 Task: nan
Action: Mouse moved to (386, 111)
Screenshot: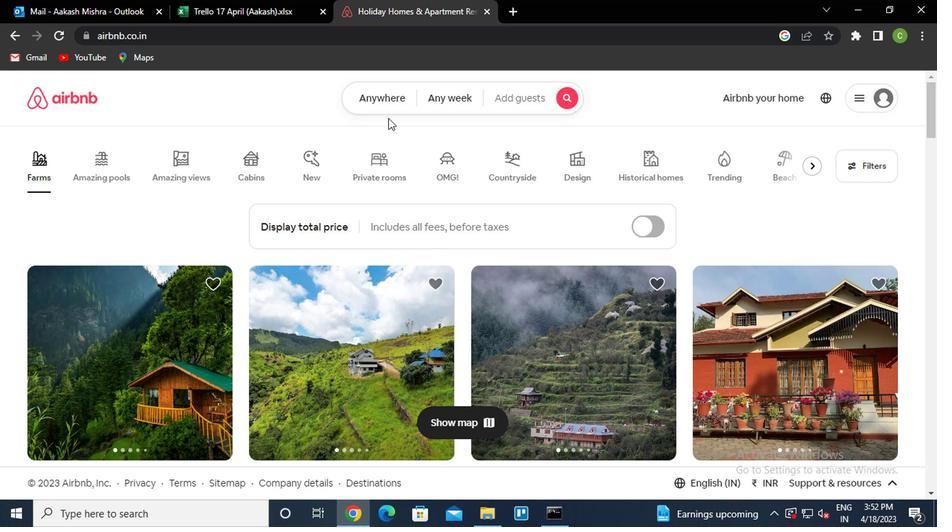 
Action: Mouse pressed left at (386, 111)
Screenshot: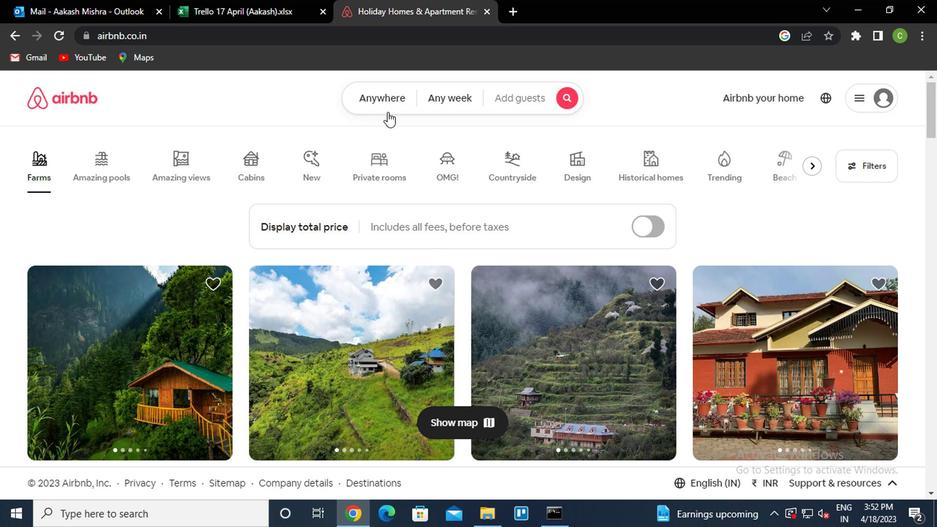 
Action: Mouse moved to (269, 160)
Screenshot: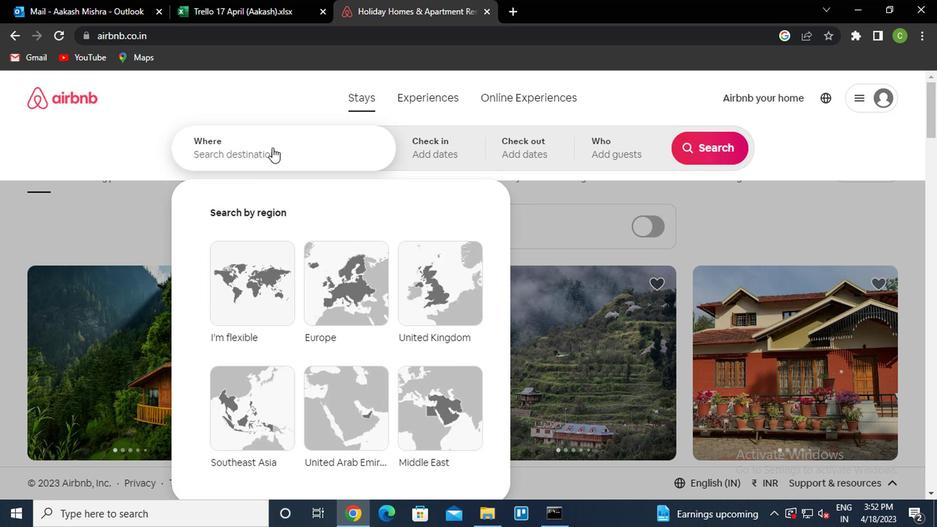 
Action: Mouse pressed left at (269, 160)
Screenshot: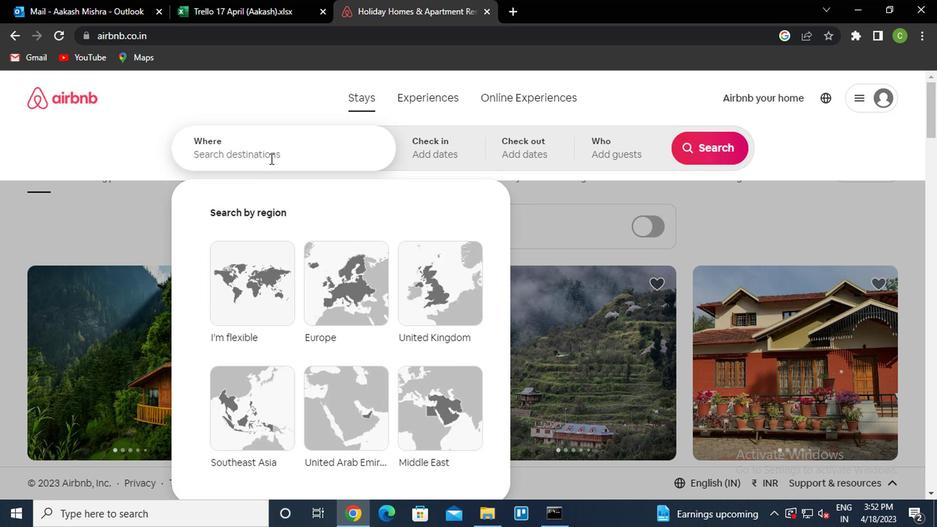 
Action: Mouse moved to (269, 160)
Screenshot: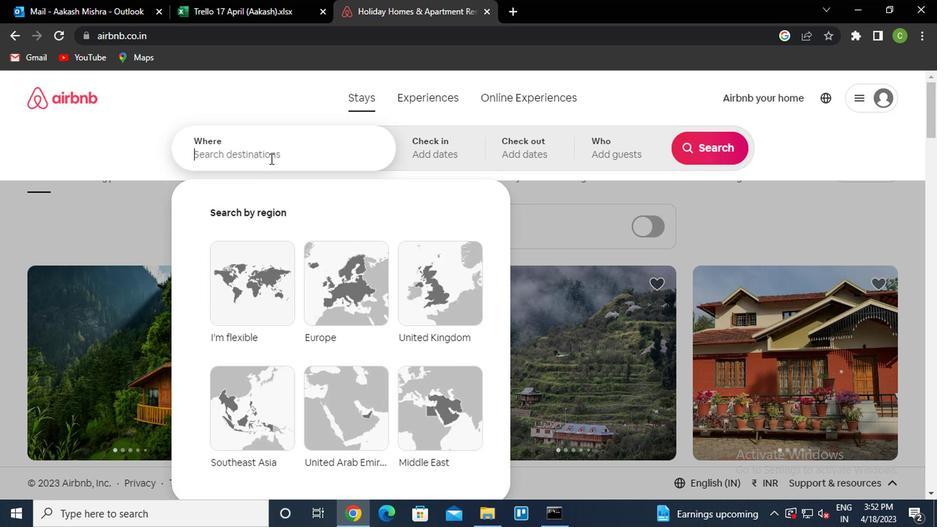 
Action: Key pressed c<Key.caps_lock>oelho<Key.space>neo<Key.backspace>to<Key.down><Key.enter>
Screenshot: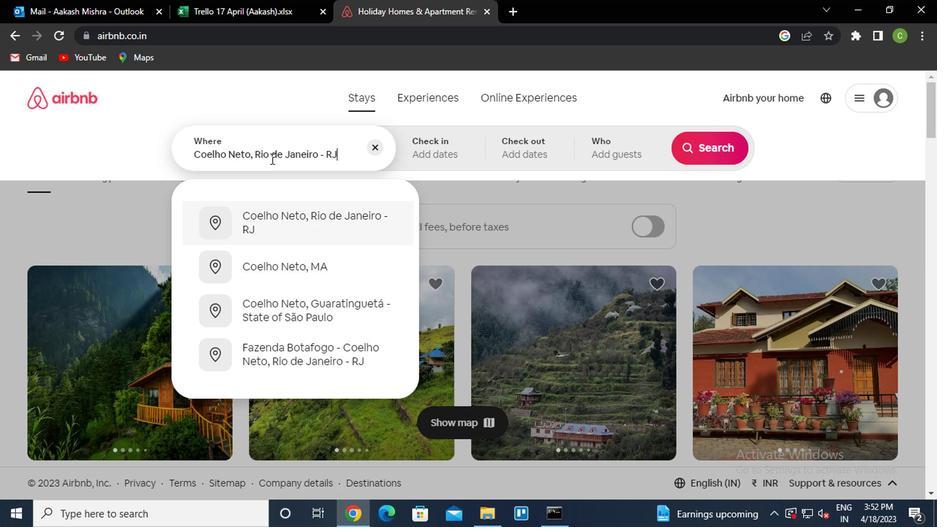 
Action: Mouse moved to (703, 265)
Screenshot: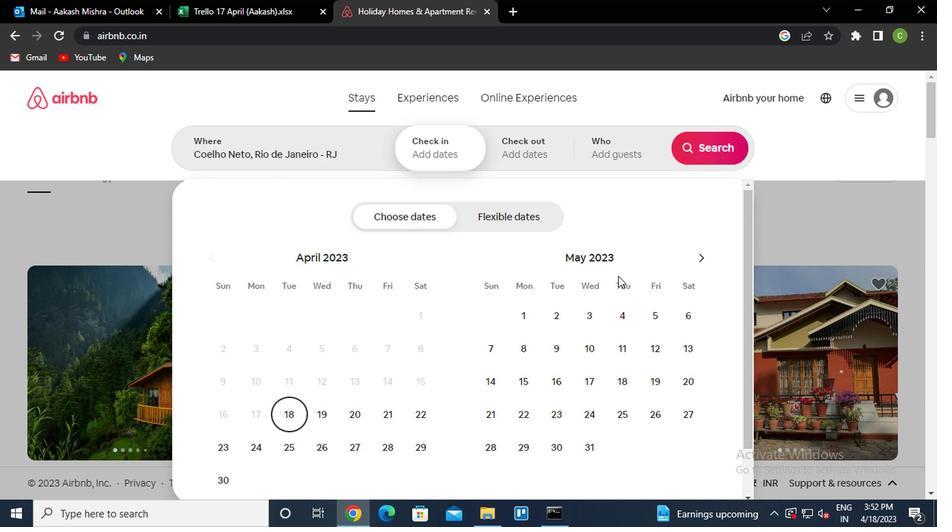 
Action: Mouse pressed left at (703, 265)
Screenshot: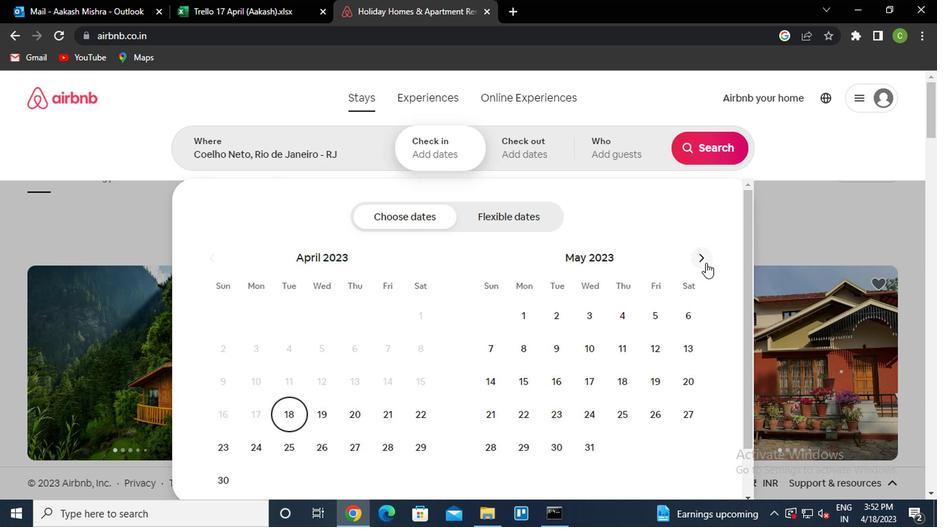 
Action: Mouse pressed left at (703, 265)
Screenshot: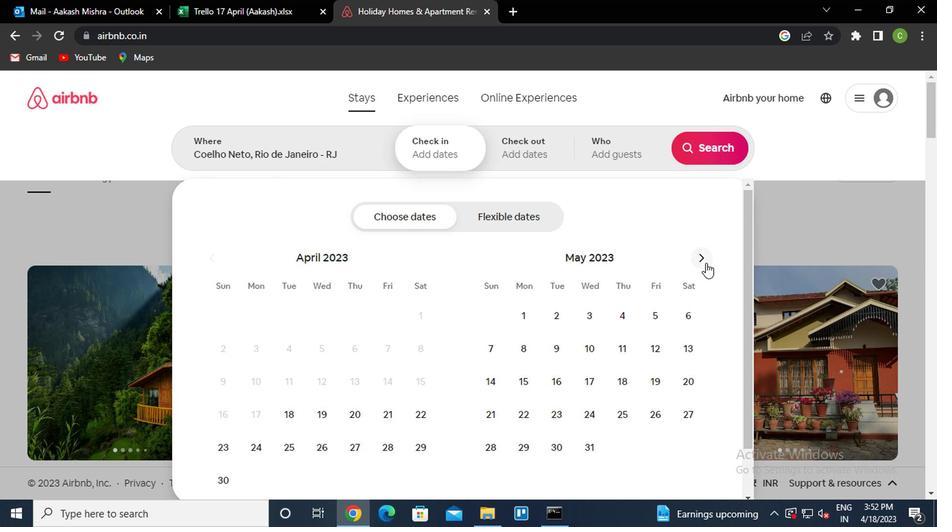 
Action: Mouse pressed left at (703, 265)
Screenshot: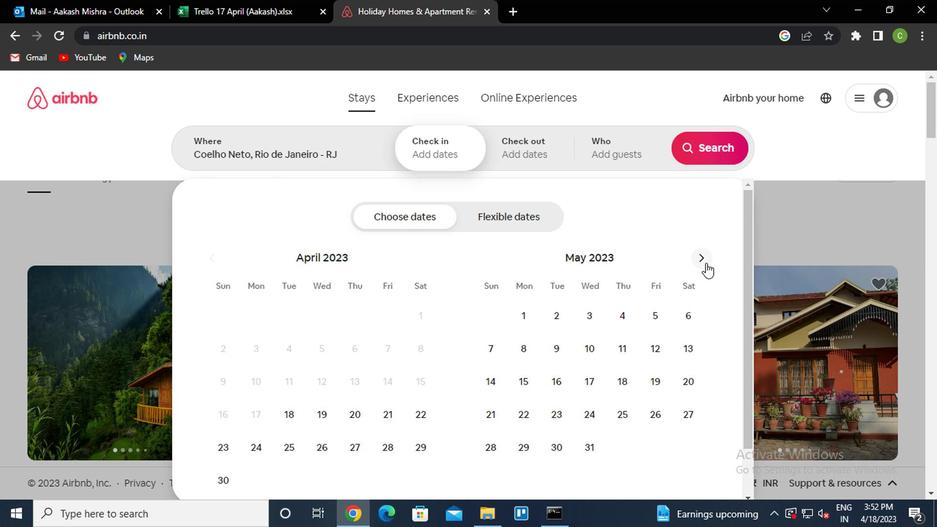 
Action: Mouse pressed left at (703, 265)
Screenshot: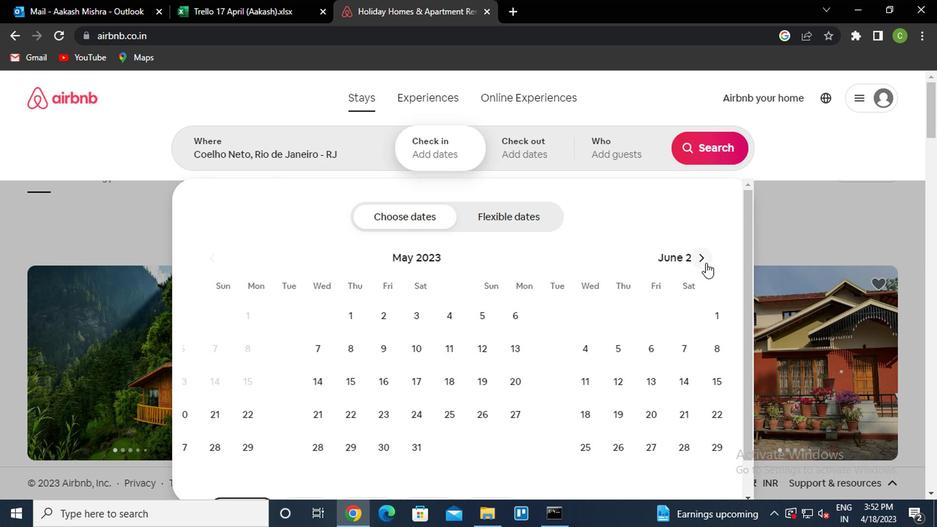 
Action: Mouse pressed left at (703, 265)
Screenshot: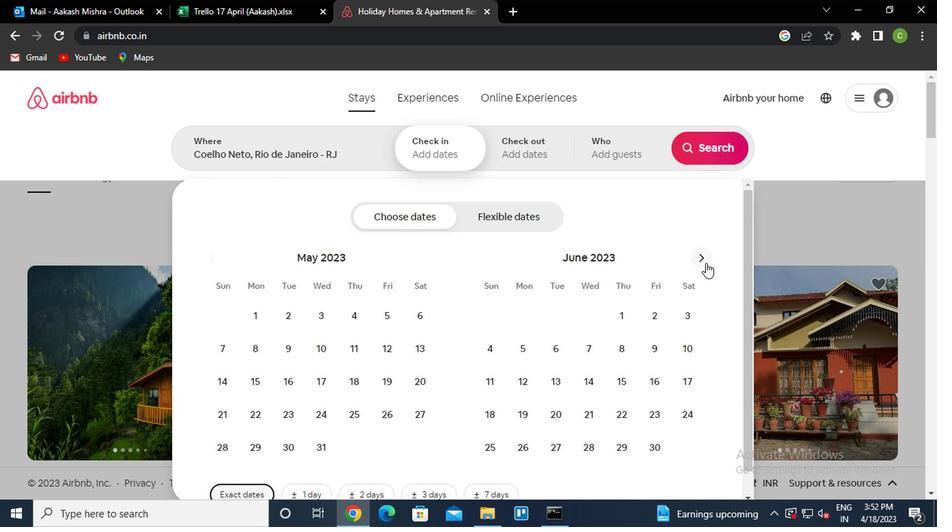 
Action: Mouse pressed left at (703, 265)
Screenshot: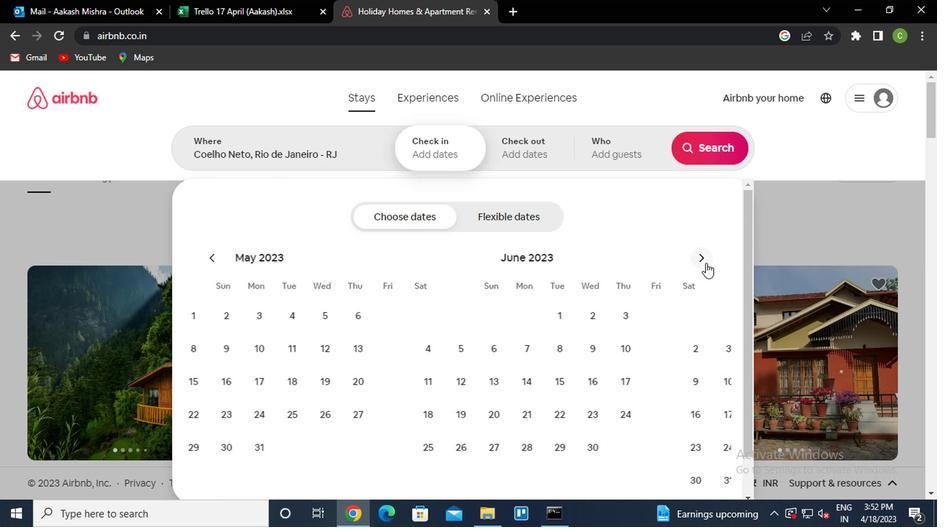 
Action: Mouse pressed left at (703, 265)
Screenshot: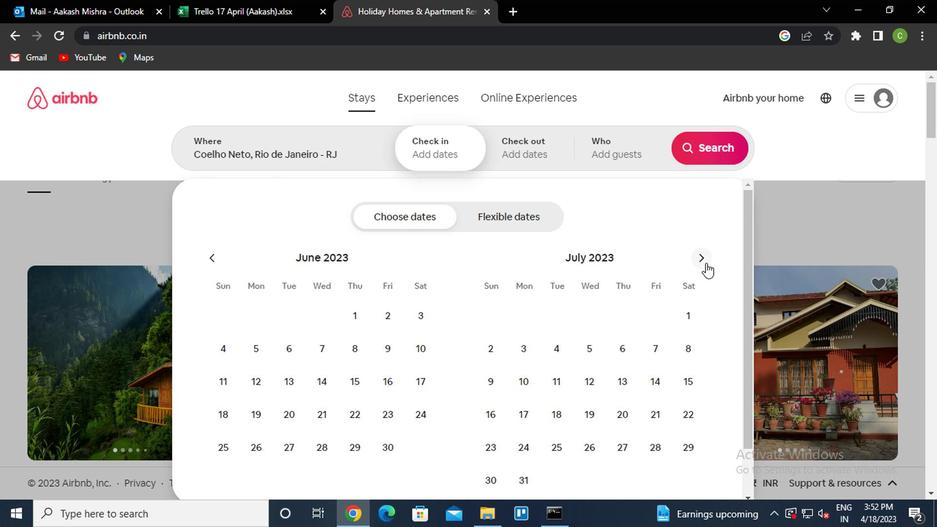 
Action: Mouse pressed left at (703, 265)
Screenshot: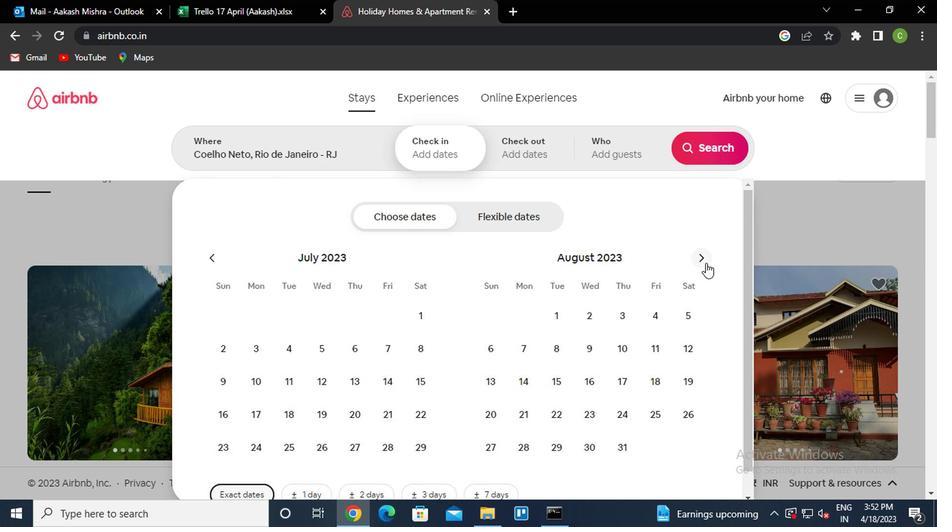 
Action: Mouse moved to (592, 352)
Screenshot: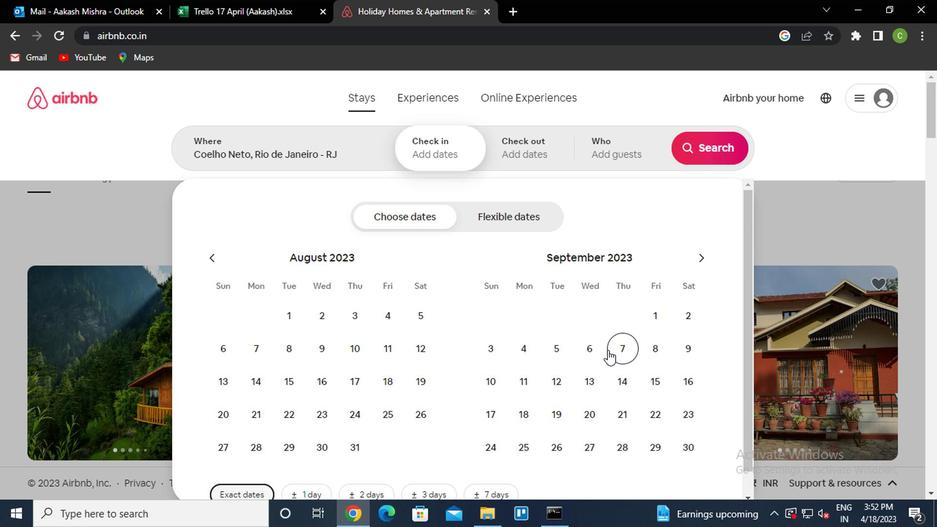 
Action: Mouse pressed left at (592, 352)
Screenshot: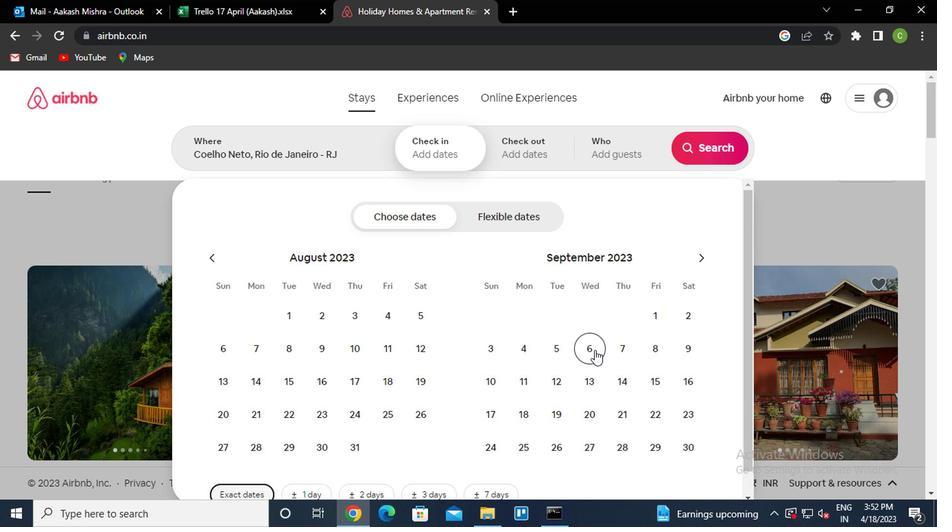 
Action: Mouse moved to (492, 383)
Screenshot: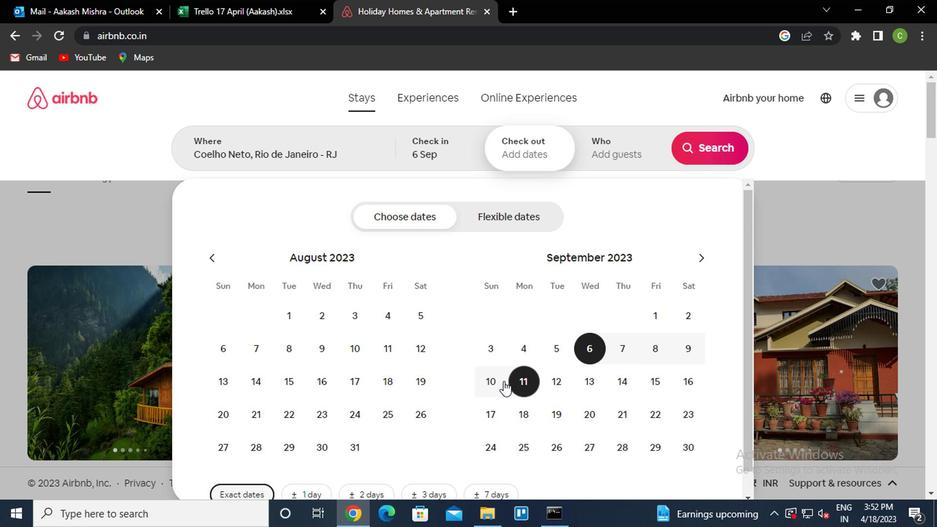 
Action: Mouse pressed left at (492, 383)
Screenshot: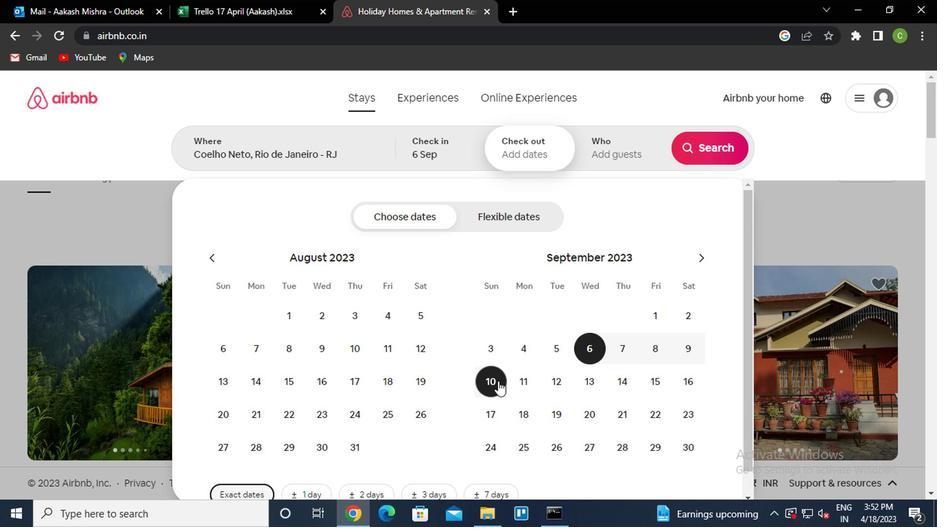 
Action: Mouse moved to (634, 159)
Screenshot: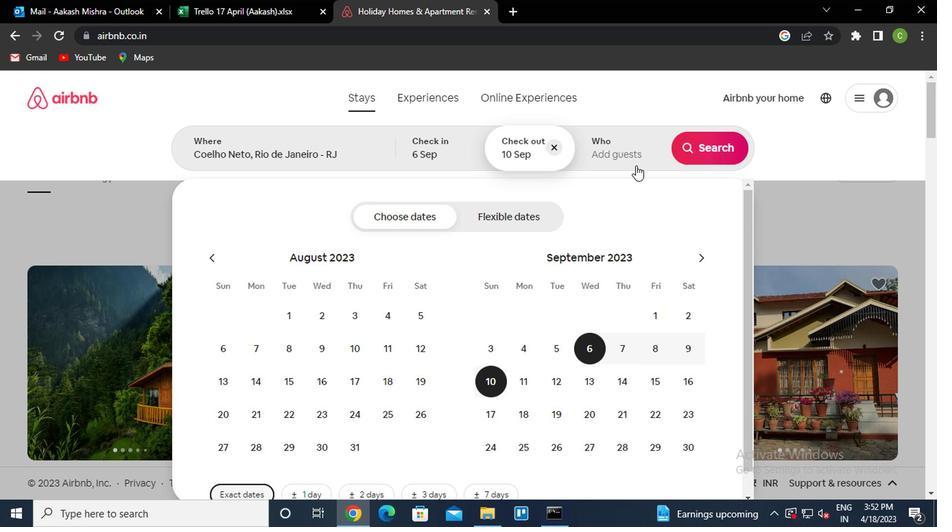 
Action: Mouse pressed left at (634, 159)
Screenshot: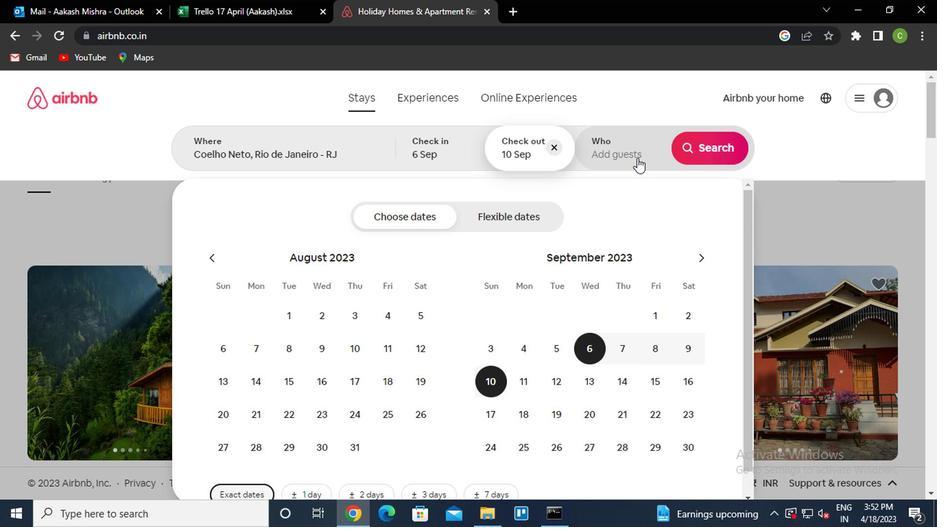 
Action: Mouse moved to (717, 227)
Screenshot: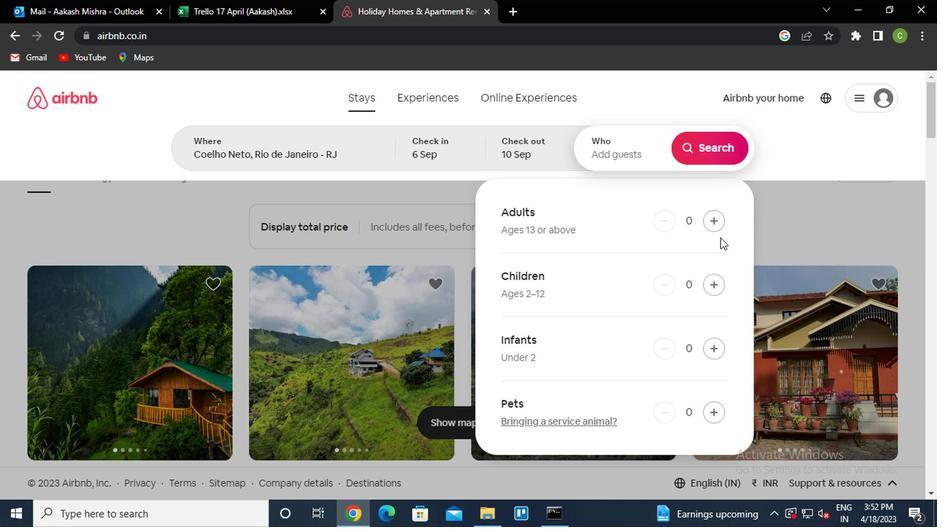 
Action: Mouse pressed left at (717, 227)
Screenshot: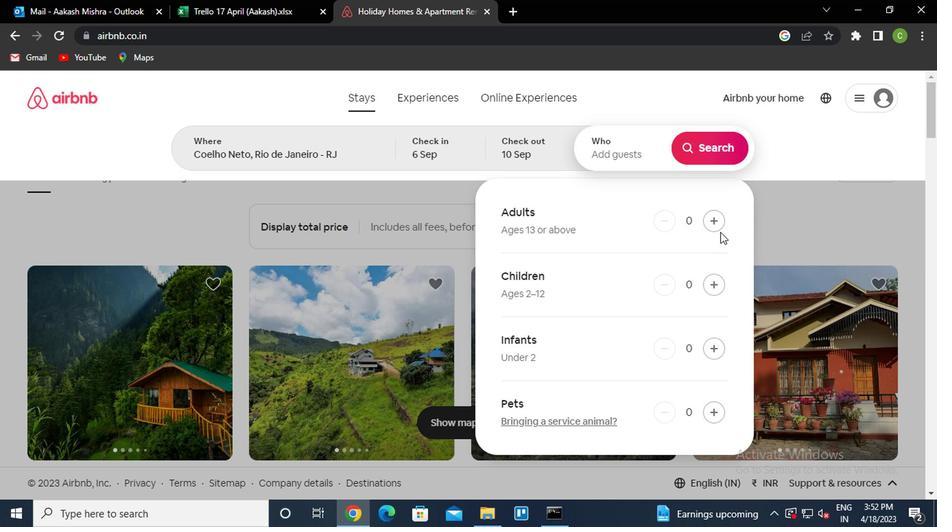 
Action: Mouse moved to (783, 231)
Screenshot: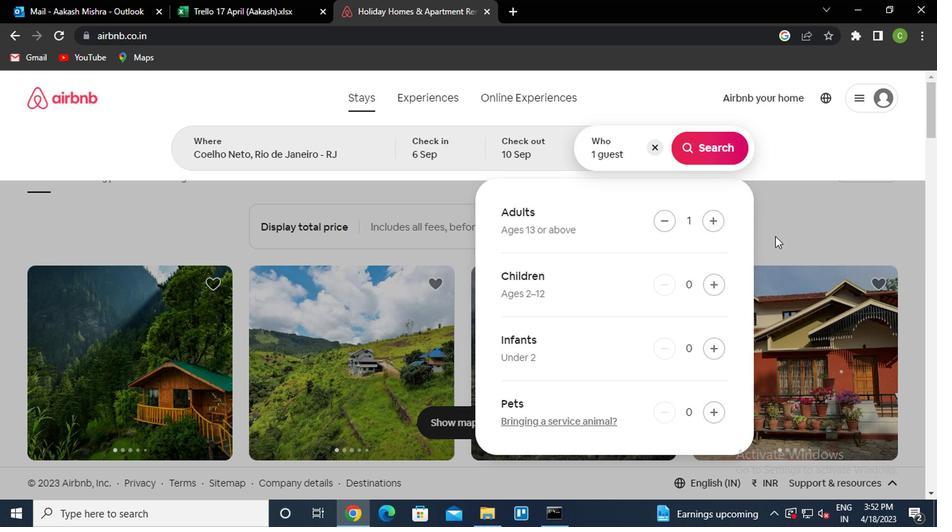 
Action: Mouse pressed left at (783, 231)
Screenshot: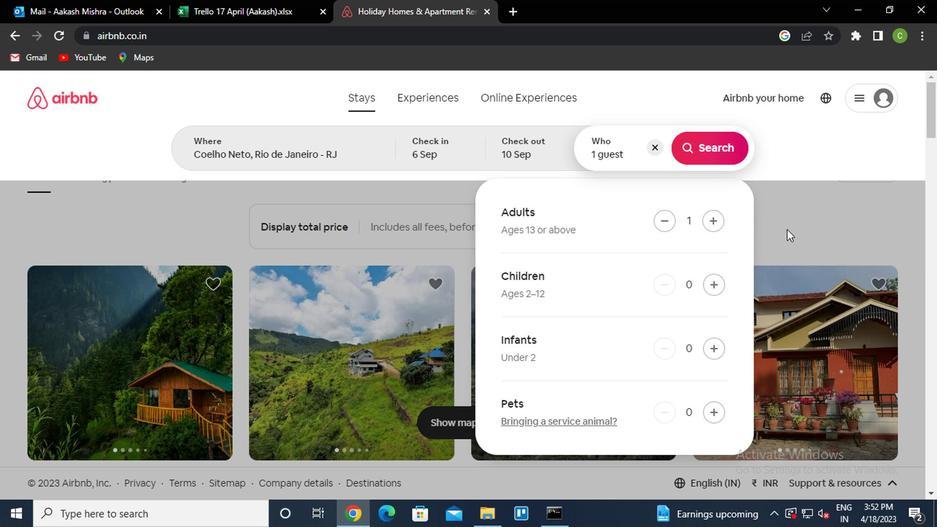 
Action: Mouse moved to (861, 163)
Screenshot: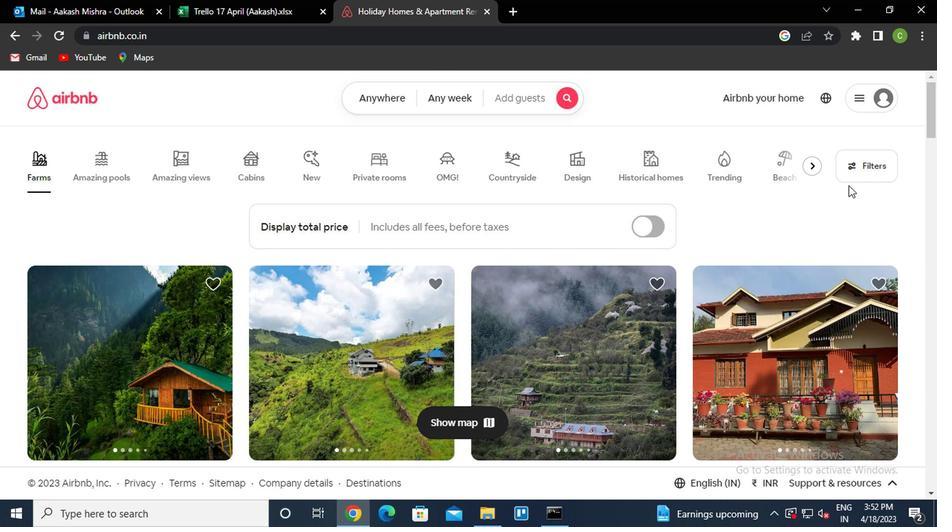 
Action: Mouse pressed left at (861, 163)
Screenshot: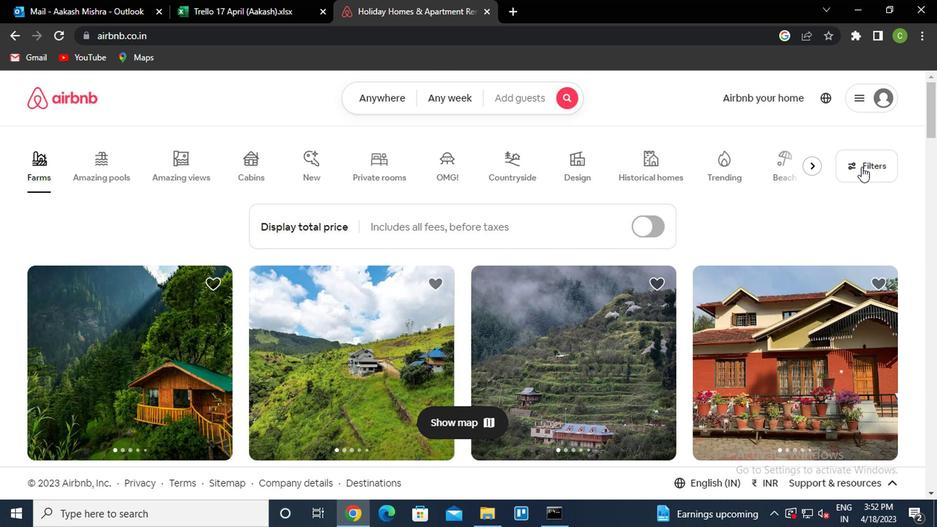 
Action: Mouse moved to (315, 319)
Screenshot: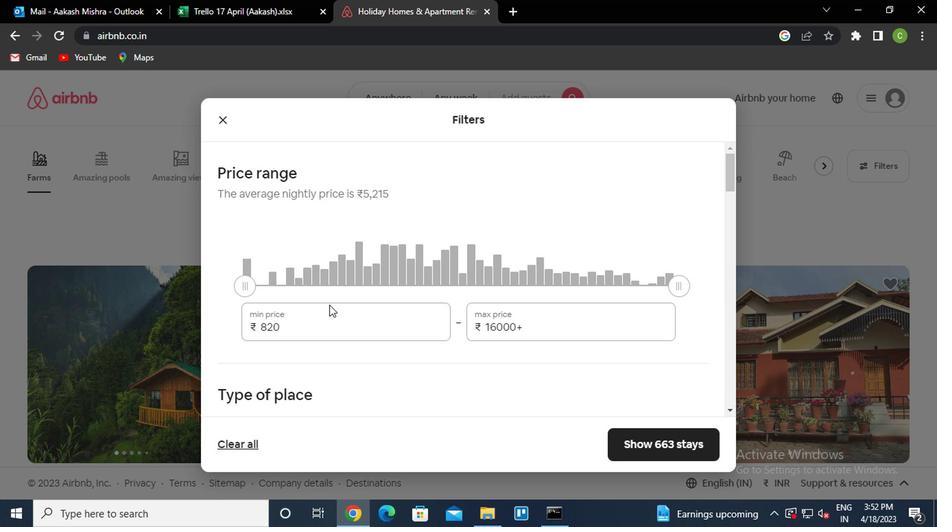 
Action: Mouse pressed left at (315, 319)
Screenshot: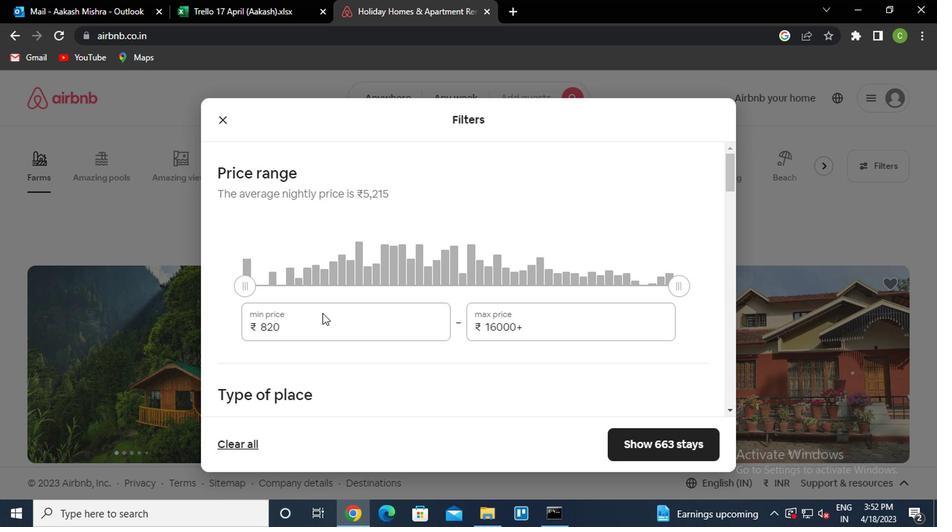 
Action: Mouse moved to (315, 319)
Screenshot: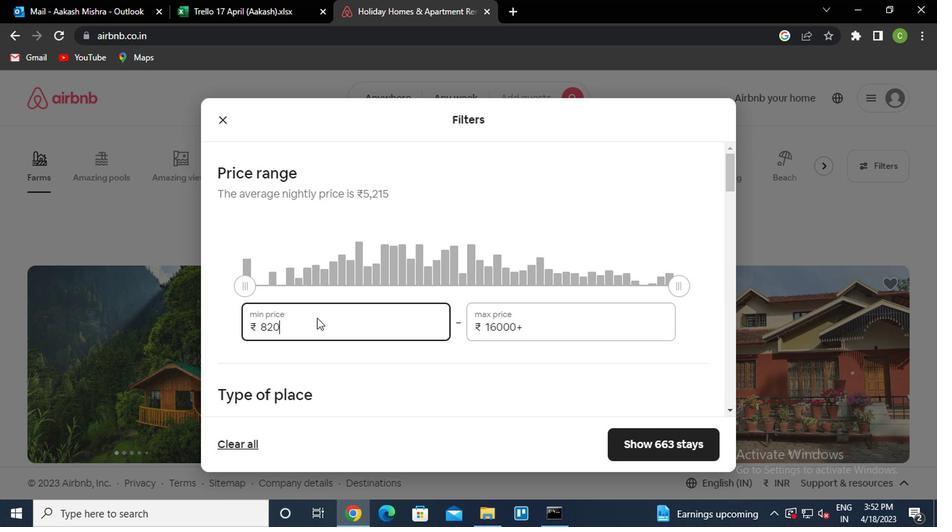 
Action: Key pressed <Key.backspace><Key.backspace><Key.backspace>9000<Key.tab>17000
Screenshot: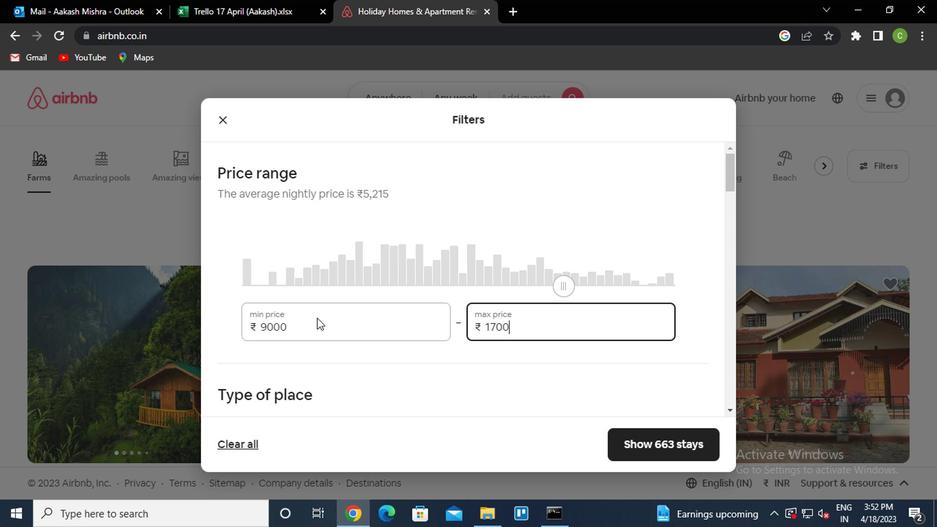 
Action: Mouse moved to (350, 354)
Screenshot: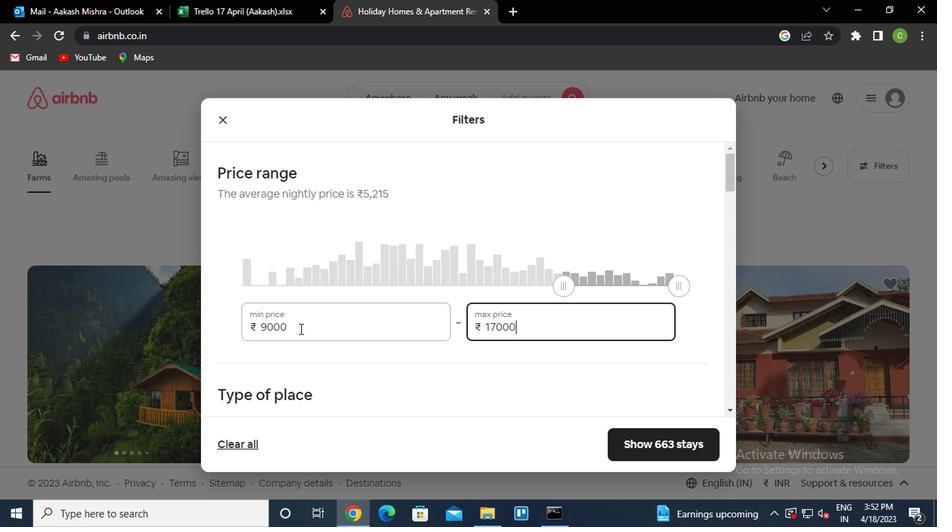 
Action: Mouse scrolled (350, 353) with delta (0, 0)
Screenshot: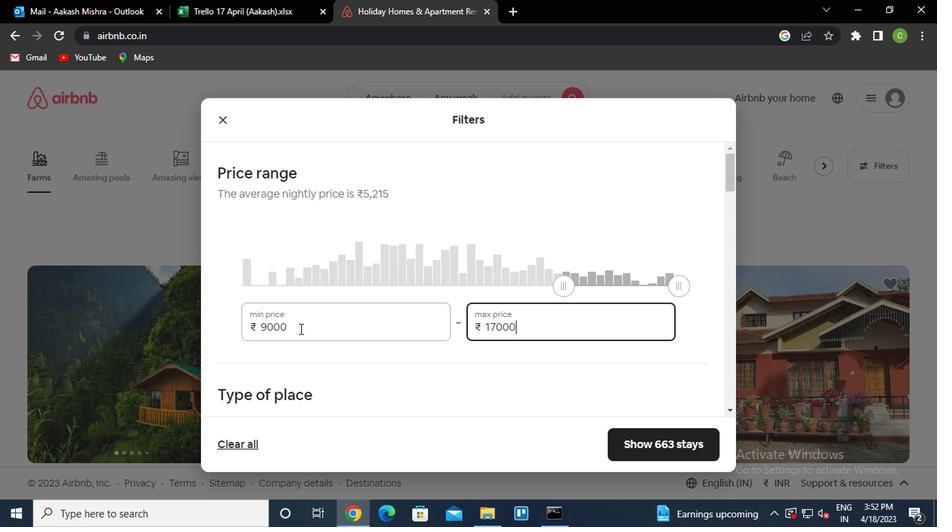 
Action: Mouse moved to (350, 354)
Screenshot: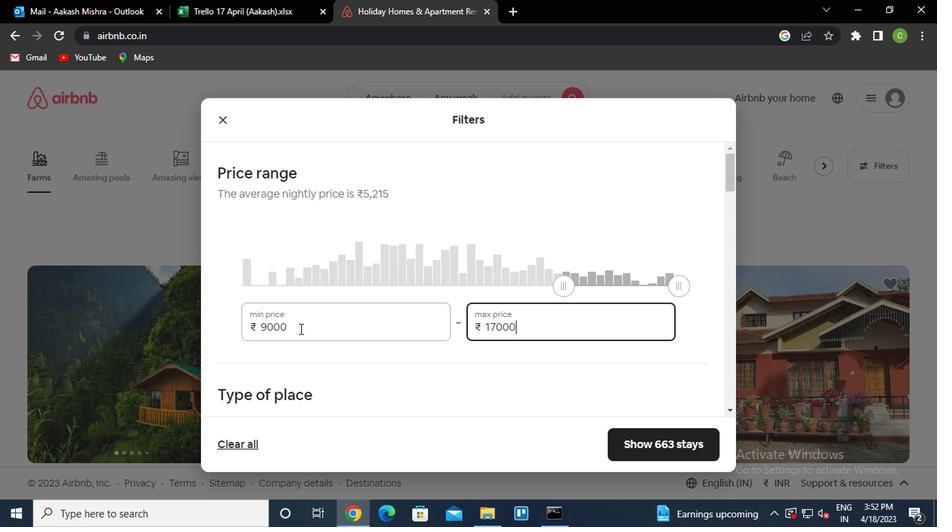 
Action: Mouse scrolled (350, 354) with delta (0, 0)
Screenshot: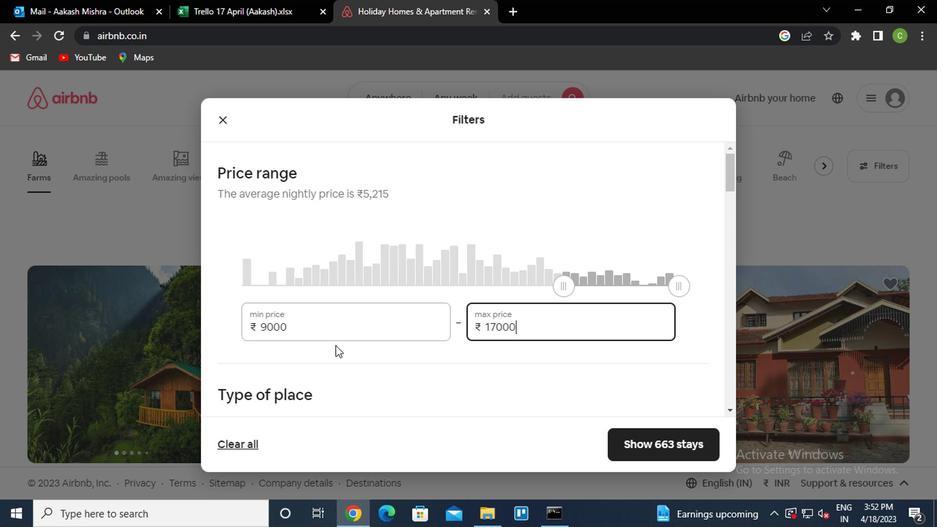 
Action: Mouse moved to (464, 305)
Screenshot: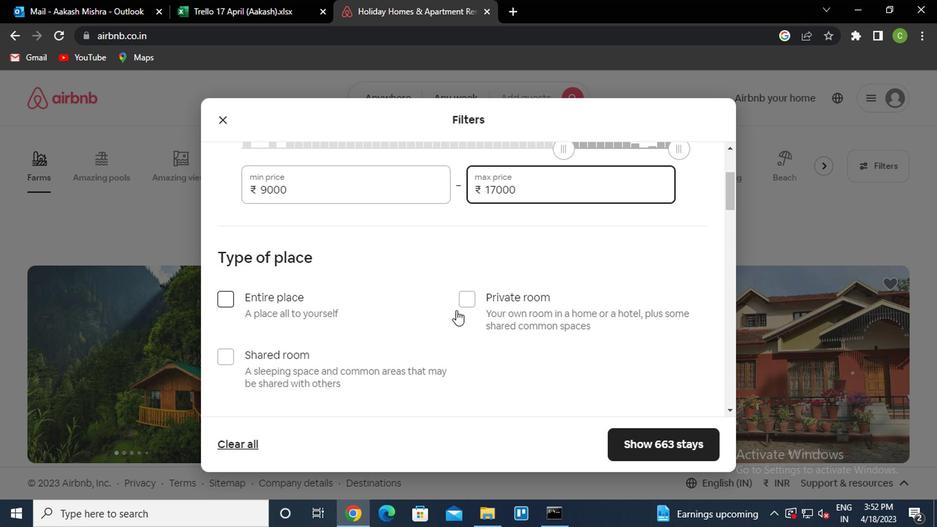 
Action: Mouse pressed left at (464, 305)
Screenshot: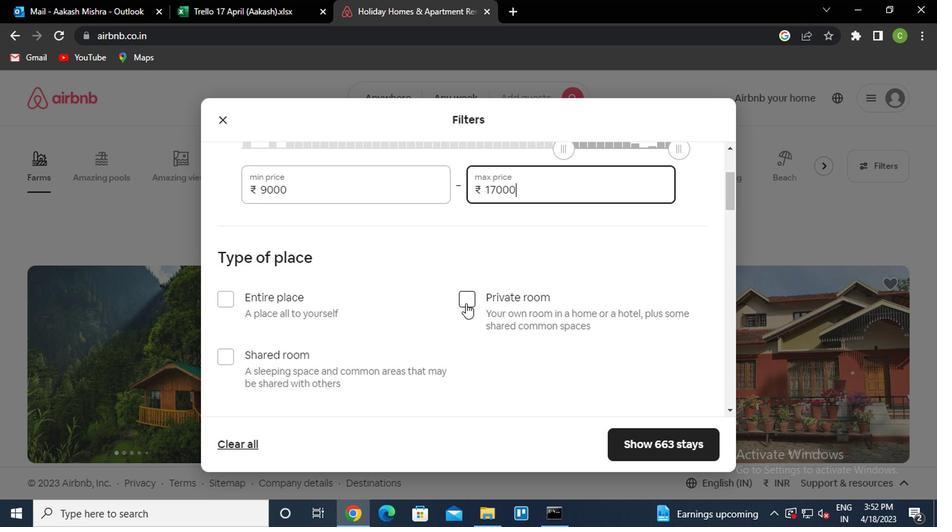 
Action: Mouse moved to (532, 345)
Screenshot: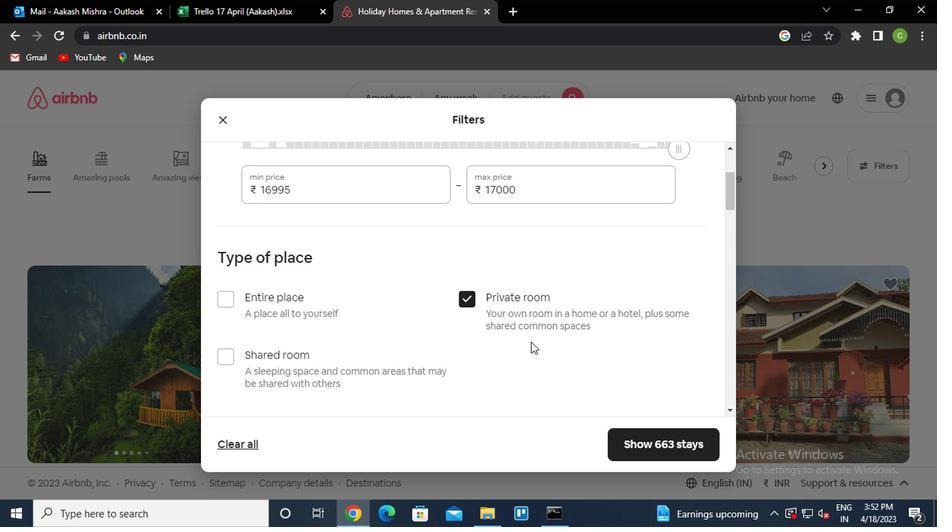 
Action: Mouse scrolled (532, 344) with delta (0, 0)
Screenshot: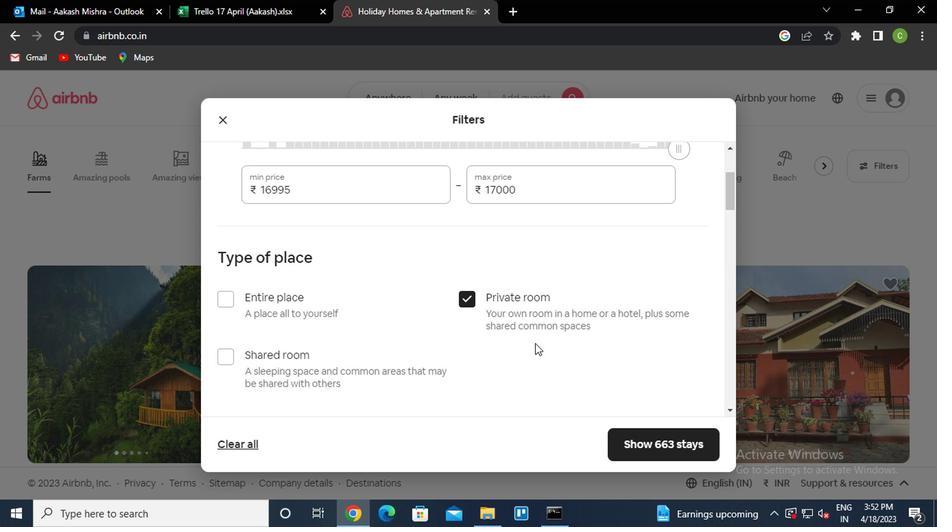 
Action: Mouse moved to (534, 351)
Screenshot: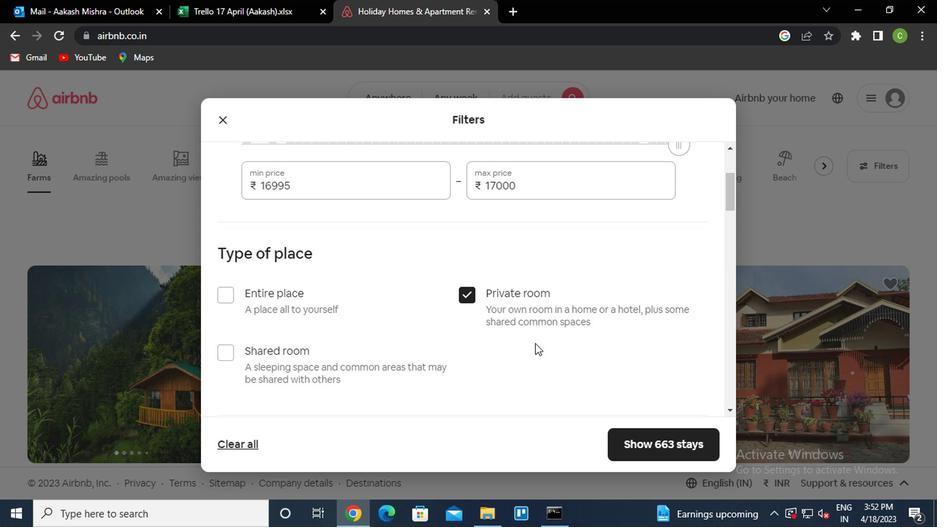 
Action: Mouse scrolled (534, 351) with delta (0, 0)
Screenshot: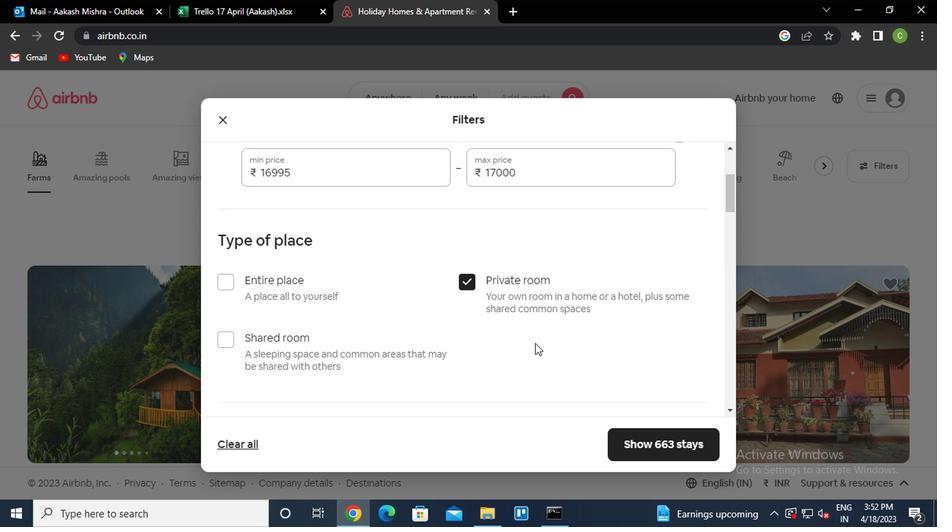
Action: Mouse moved to (534, 351)
Screenshot: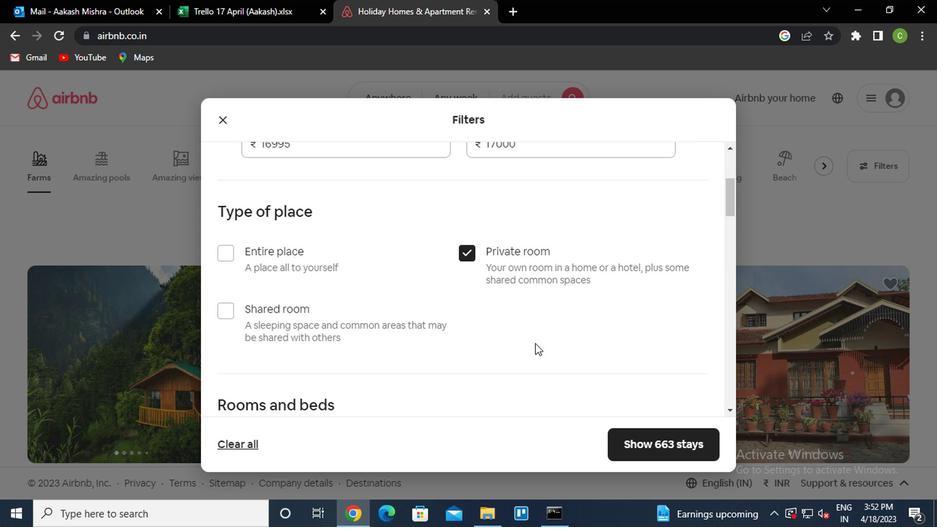 
Action: Mouse scrolled (534, 351) with delta (0, 0)
Screenshot: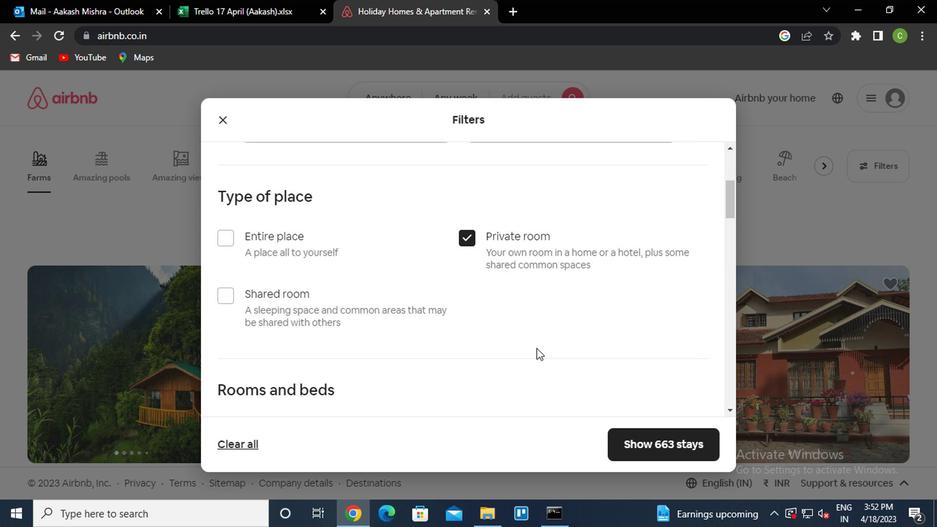 
Action: Mouse scrolled (534, 351) with delta (0, 0)
Screenshot: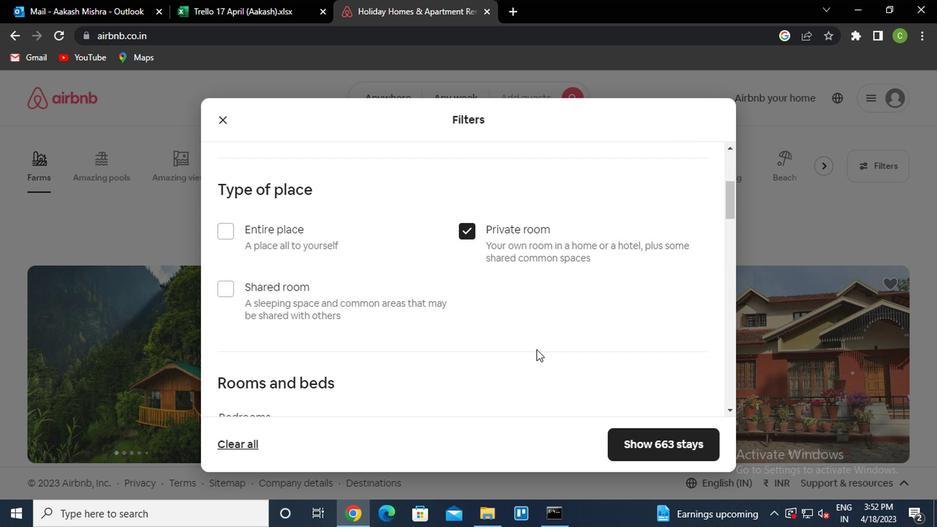 
Action: Mouse scrolled (534, 351) with delta (0, 0)
Screenshot: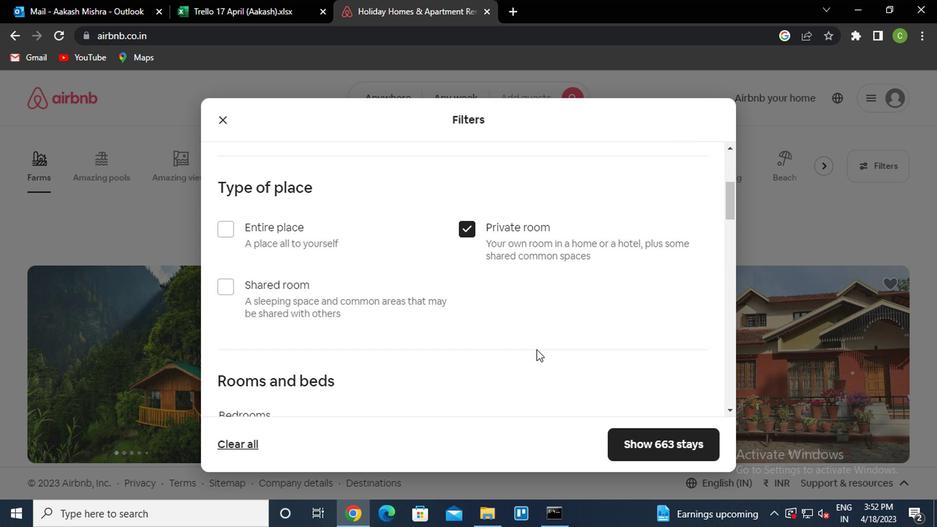
Action: Mouse moved to (307, 186)
Screenshot: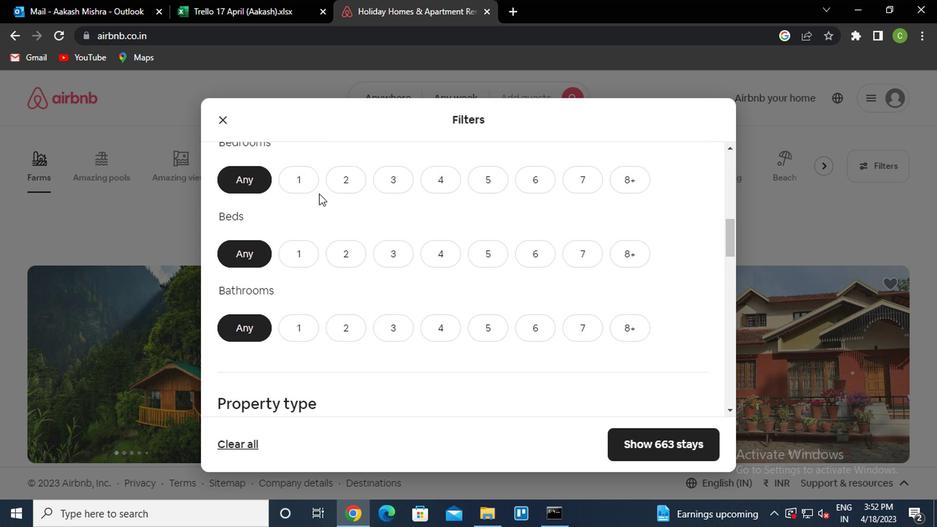 
Action: Mouse pressed left at (307, 186)
Screenshot: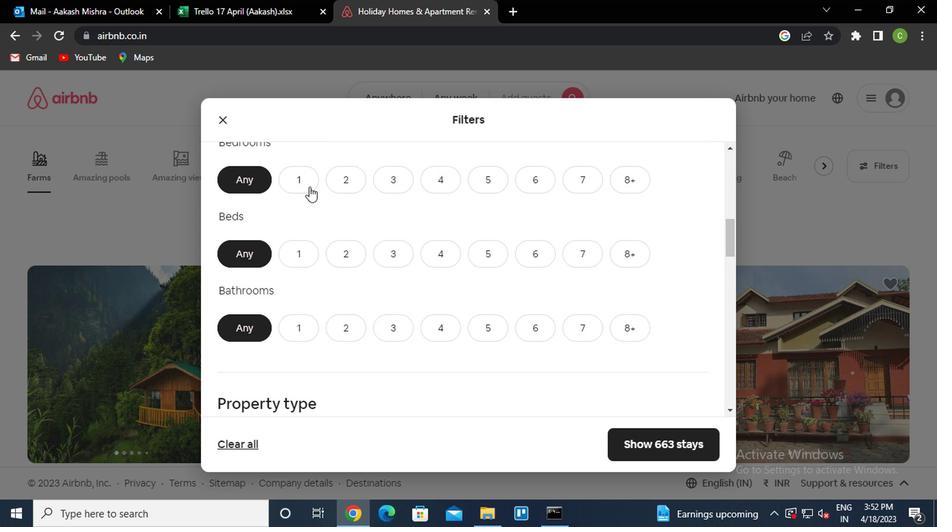 
Action: Mouse moved to (290, 249)
Screenshot: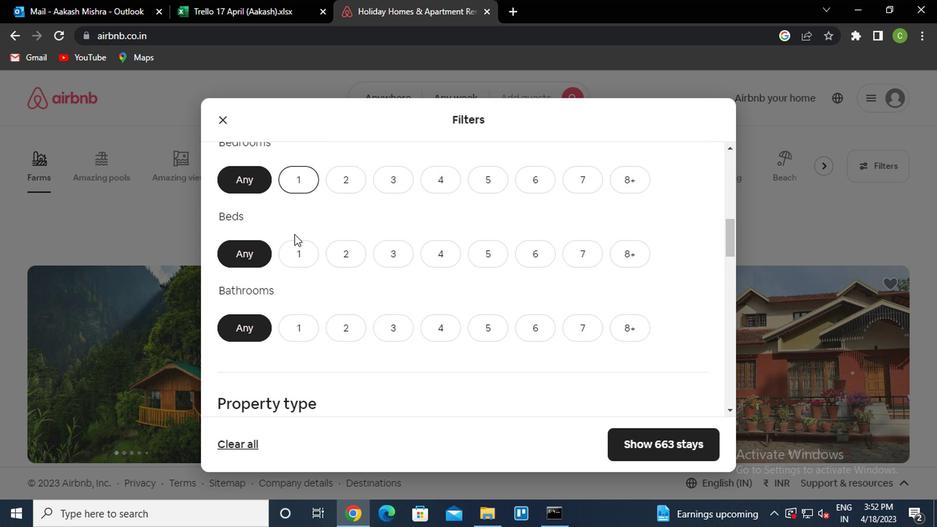 
Action: Mouse pressed left at (290, 249)
Screenshot: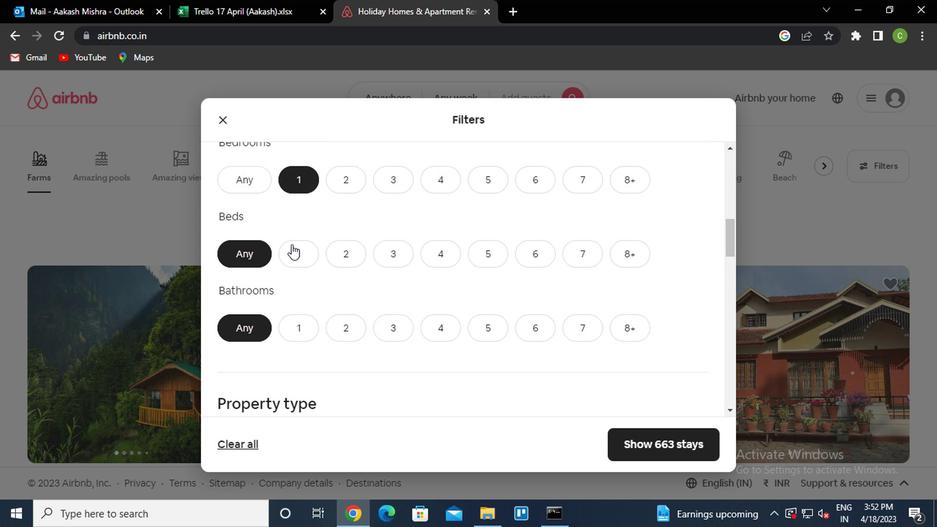 
Action: Mouse moved to (302, 329)
Screenshot: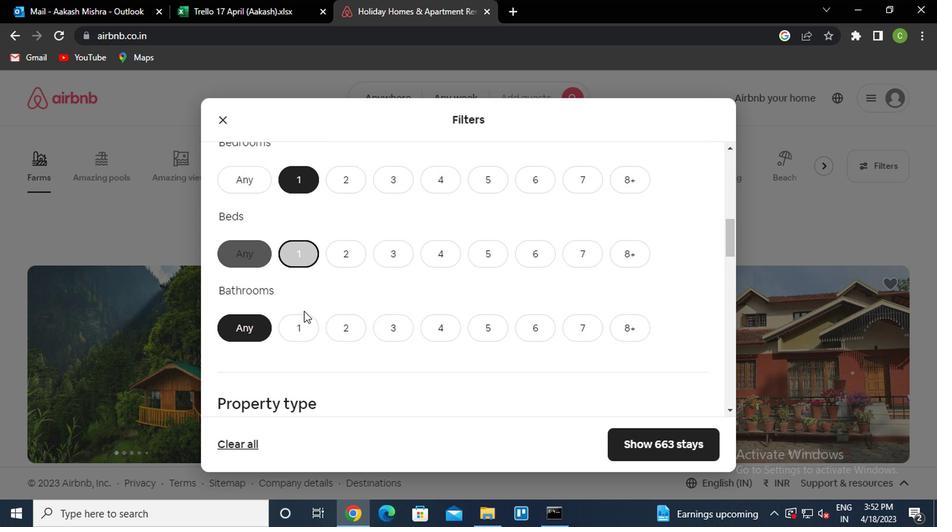 
Action: Mouse pressed left at (302, 329)
Screenshot: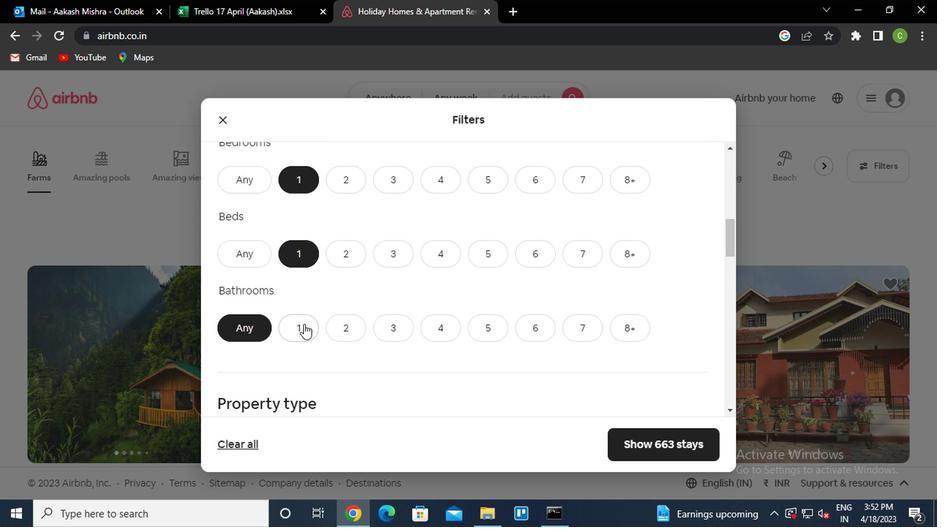 
Action: Mouse moved to (406, 354)
Screenshot: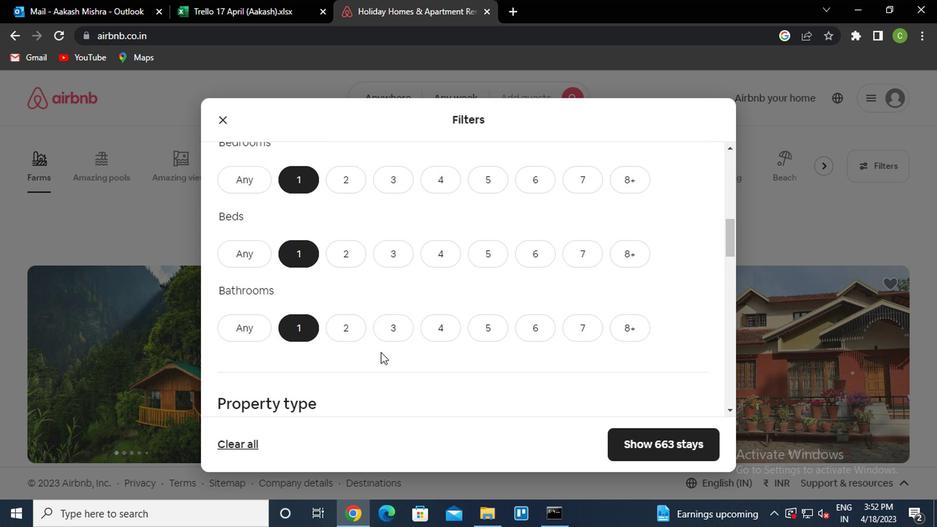 
Action: Mouse scrolled (406, 354) with delta (0, 0)
Screenshot: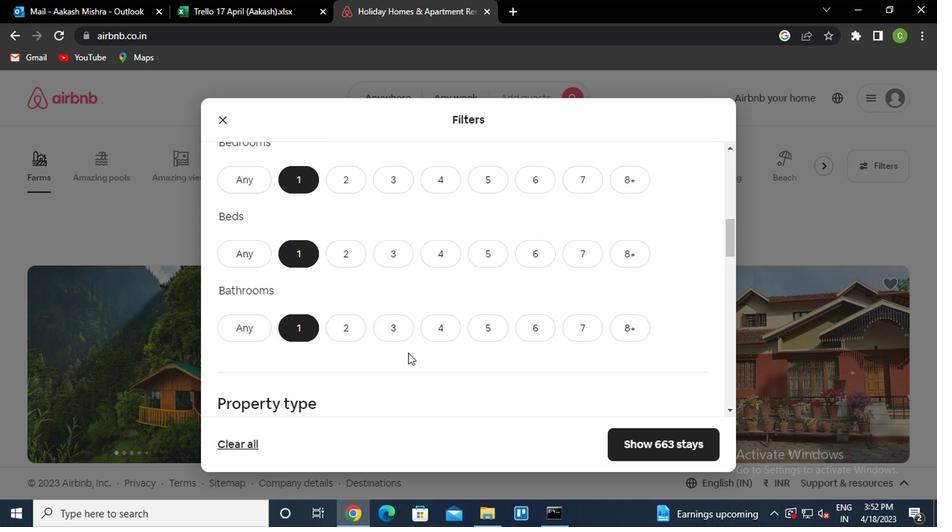 
Action: Mouse scrolled (406, 354) with delta (0, 0)
Screenshot: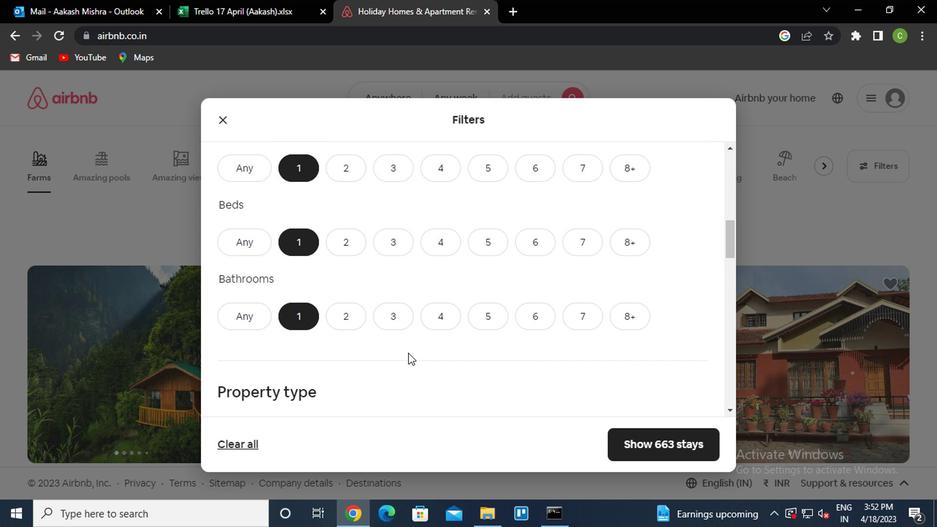 
Action: Mouse scrolled (406, 354) with delta (0, 0)
Screenshot: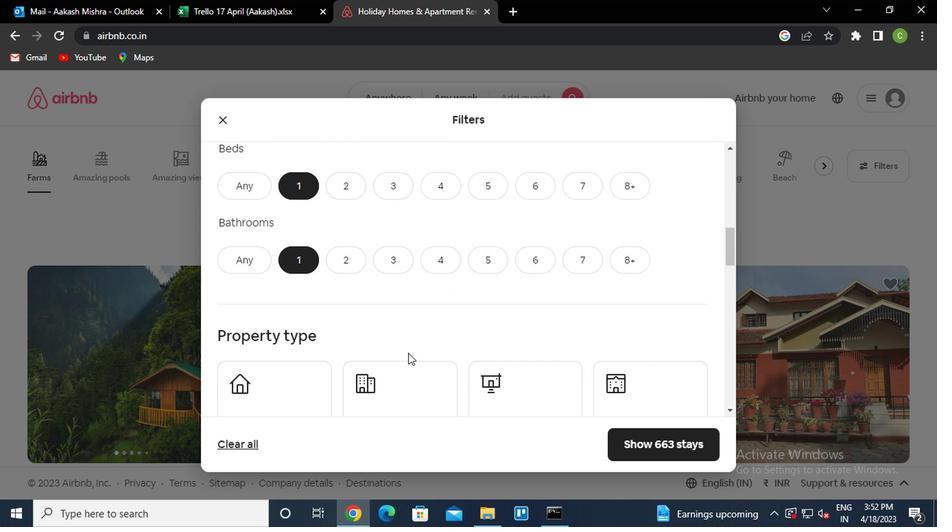 
Action: Mouse moved to (603, 274)
Screenshot: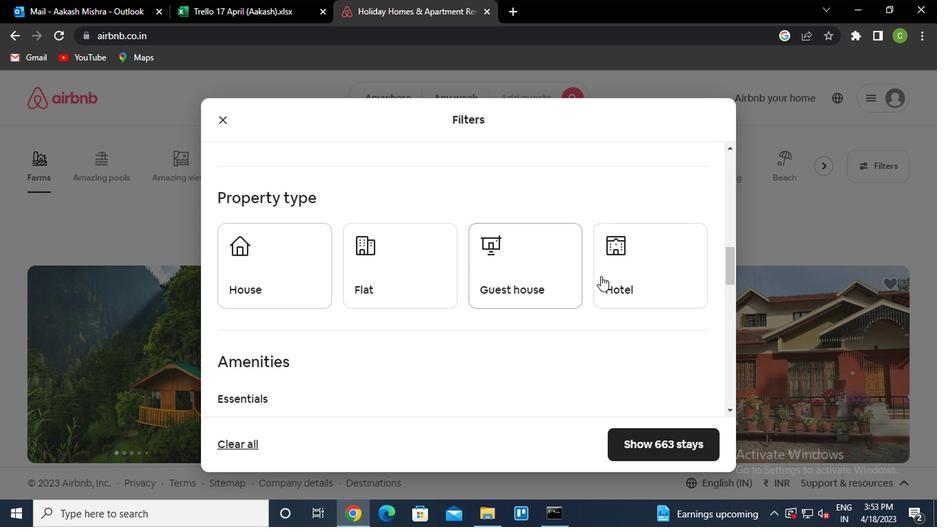 
Action: Mouse pressed left at (603, 274)
Screenshot: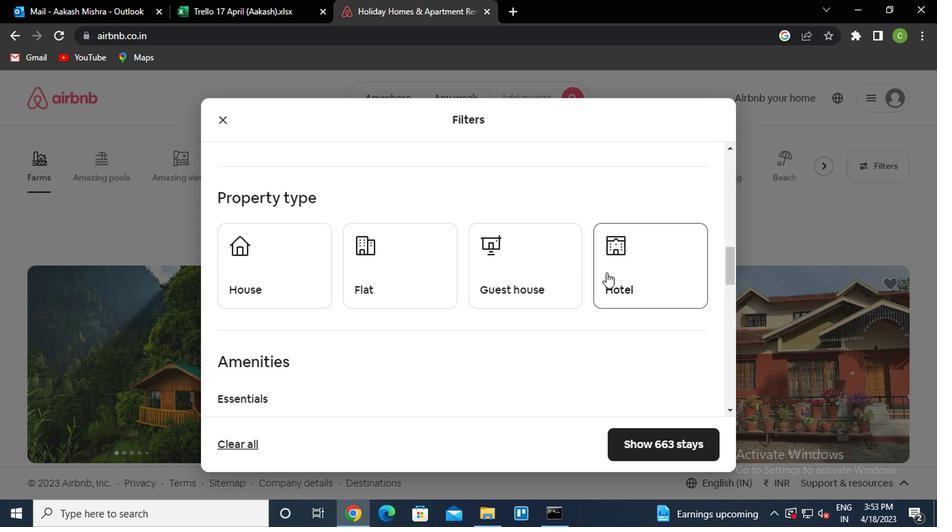 
Action: Mouse moved to (442, 371)
Screenshot: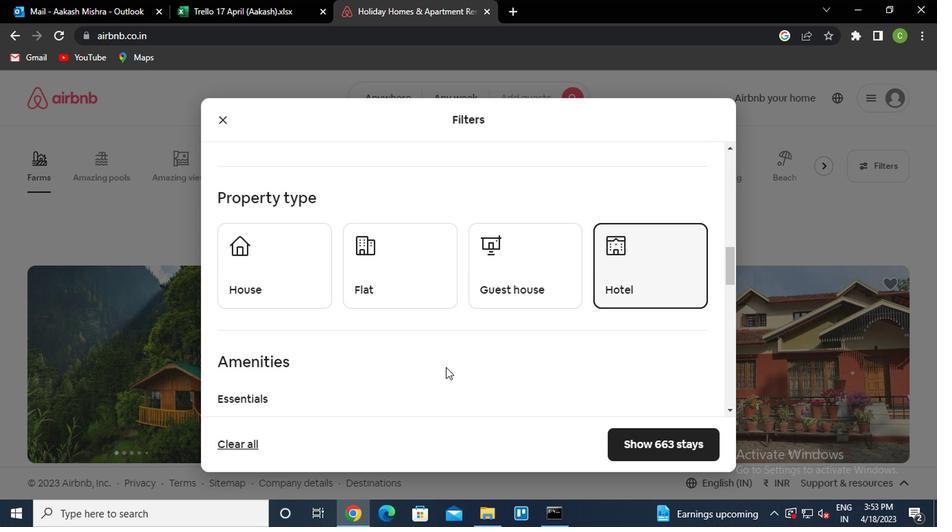 
Action: Mouse scrolled (442, 370) with delta (0, 0)
Screenshot: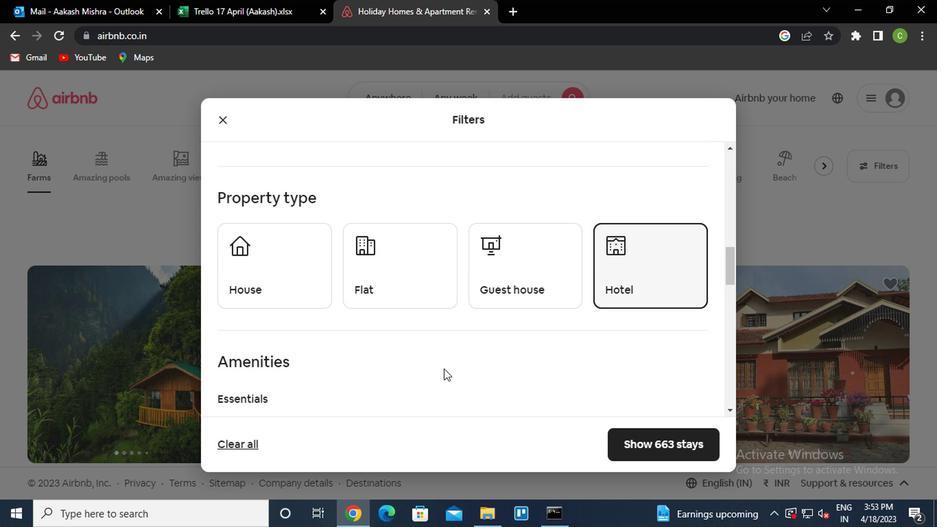 
Action: Mouse scrolled (442, 370) with delta (0, 0)
Screenshot: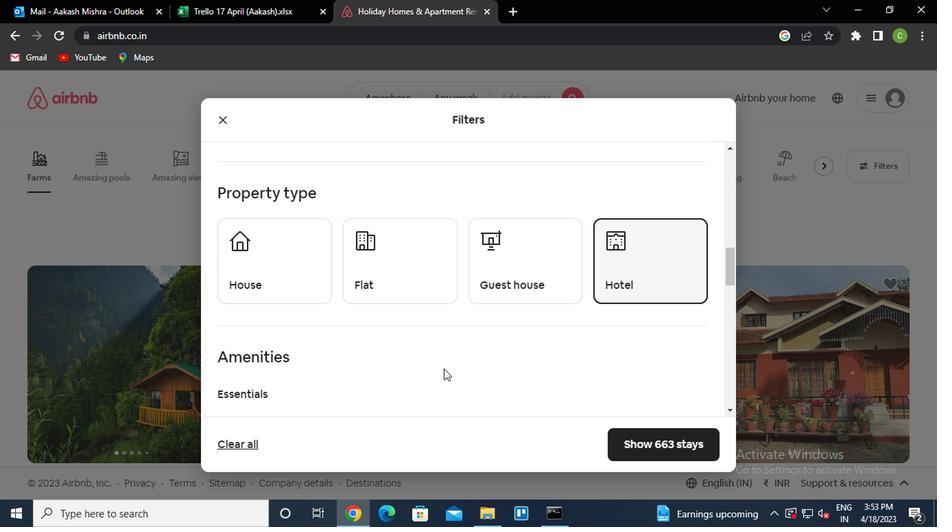 
Action: Mouse scrolled (442, 370) with delta (0, 0)
Screenshot: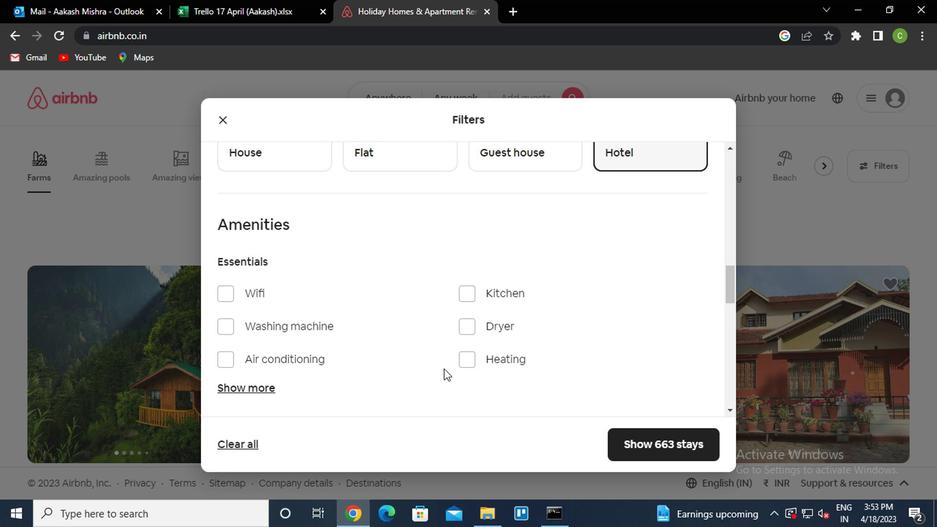 
Action: Mouse moved to (441, 369)
Screenshot: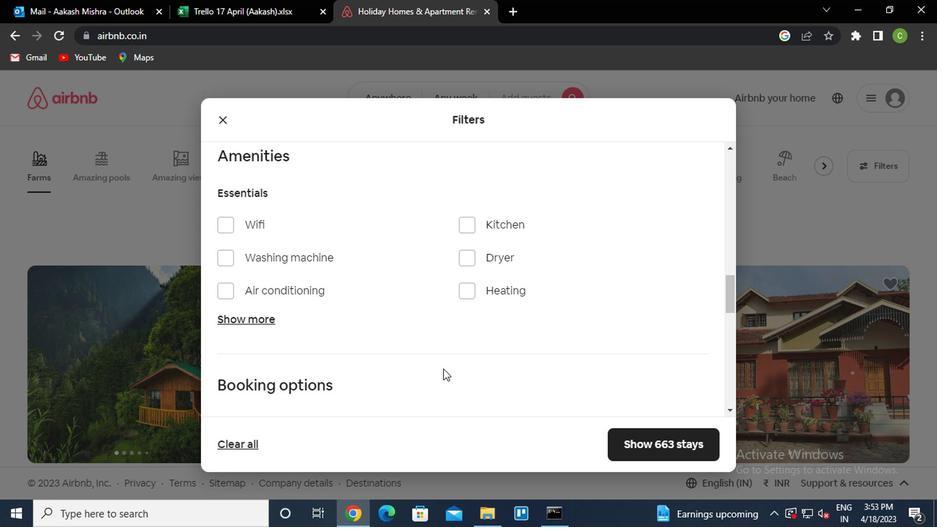 
Action: Mouse scrolled (441, 368) with delta (0, 0)
Screenshot: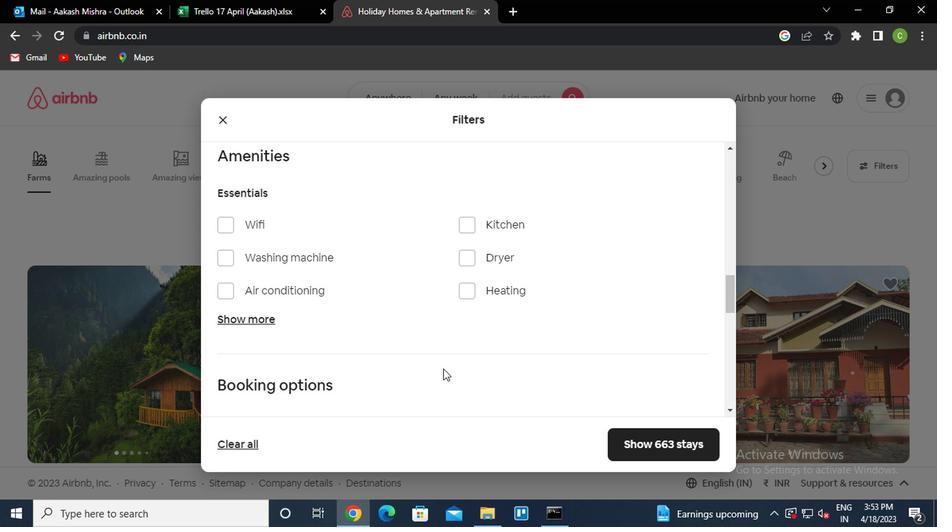 
Action: Mouse moved to (440, 369)
Screenshot: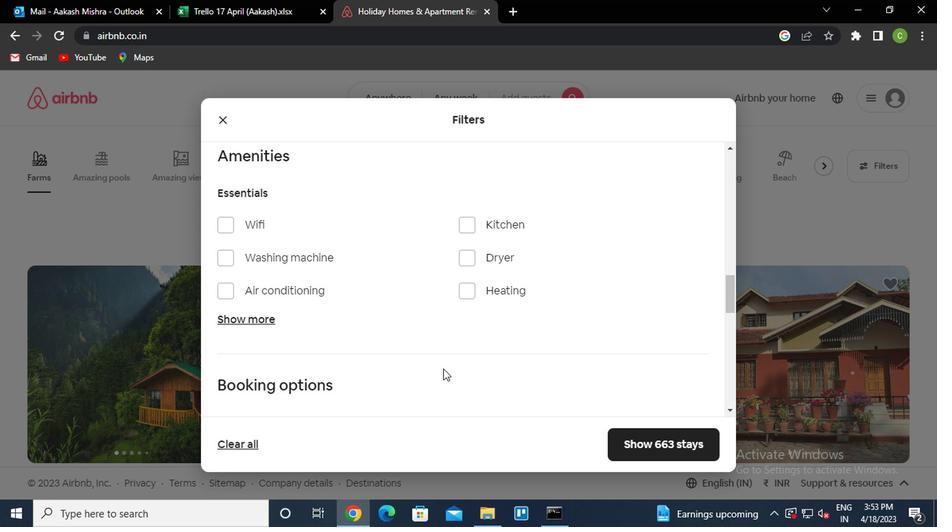 
Action: Mouse scrolled (440, 368) with delta (0, 0)
Screenshot: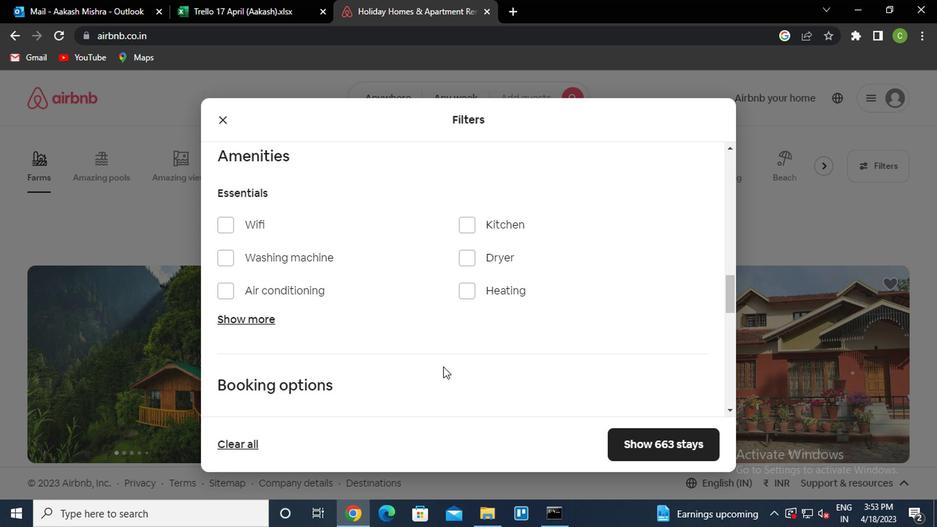 
Action: Mouse scrolled (440, 368) with delta (0, 0)
Screenshot: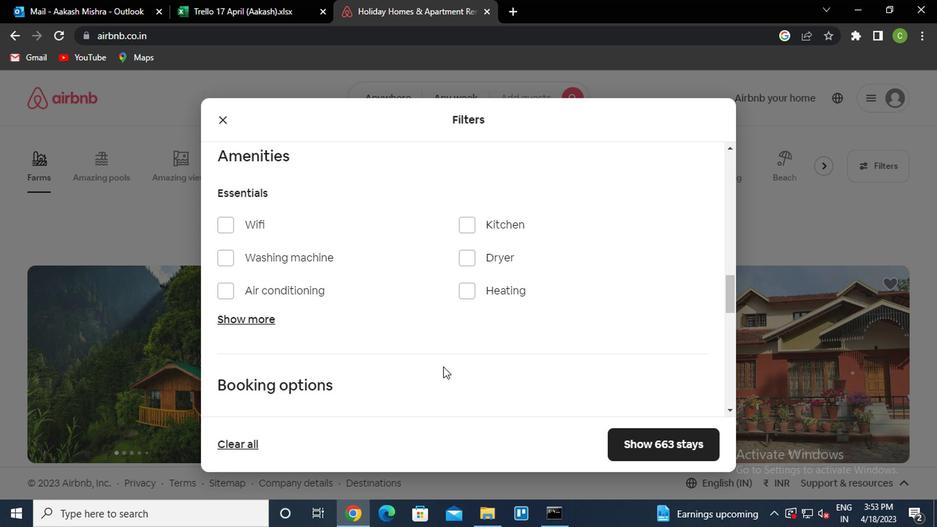 
Action: Mouse moved to (439, 369)
Screenshot: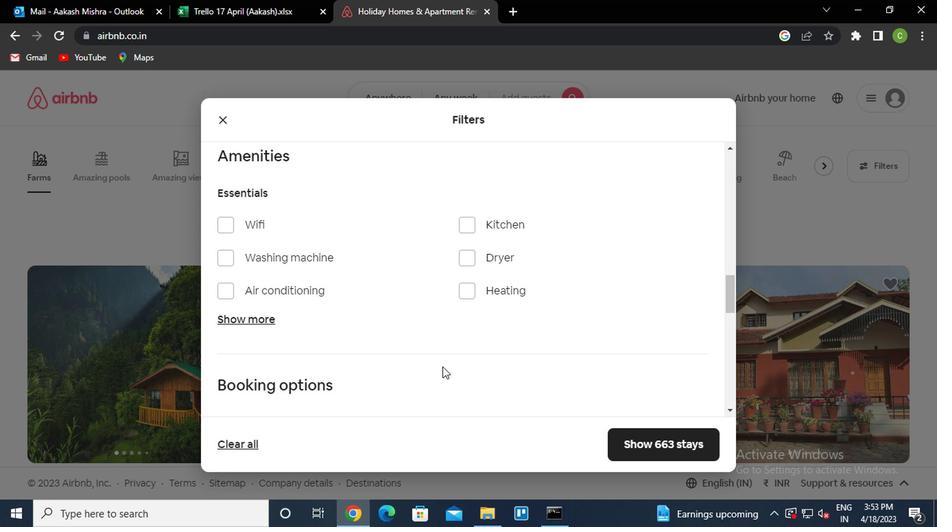 
Action: Mouse scrolled (439, 369) with delta (0, 0)
Screenshot: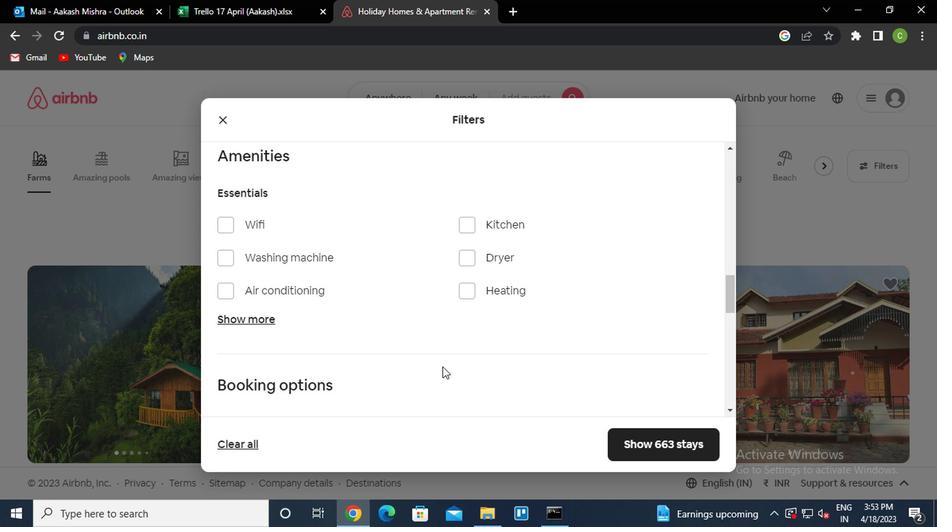 
Action: Mouse moved to (691, 200)
Screenshot: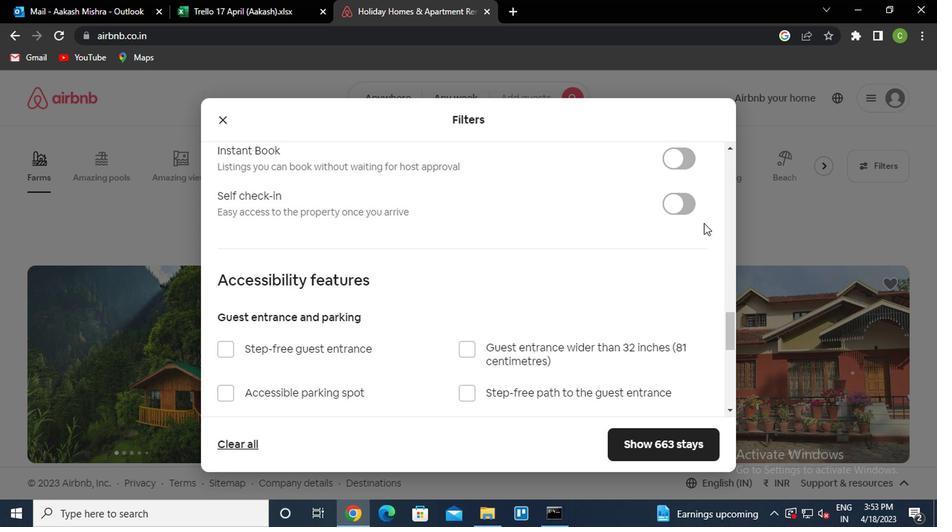 
Action: Mouse pressed left at (691, 200)
Screenshot: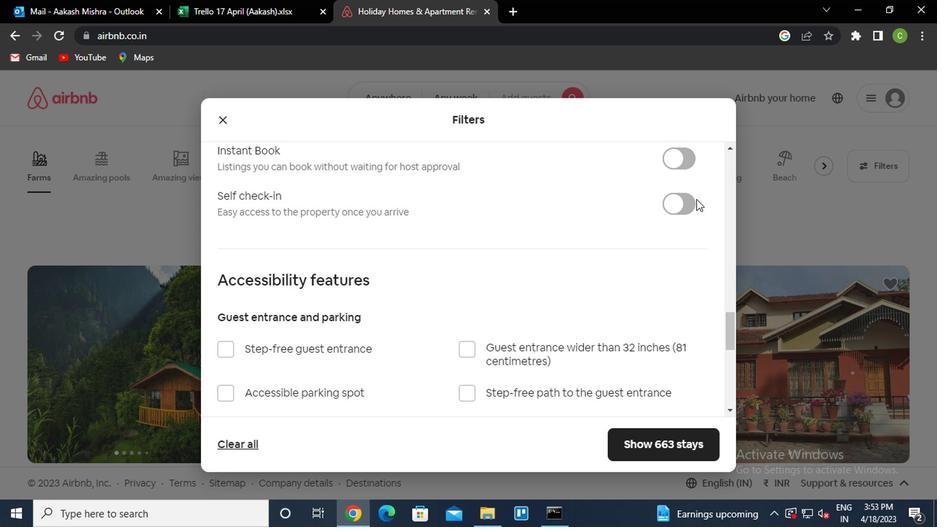 
Action: Mouse moved to (682, 198)
Screenshot: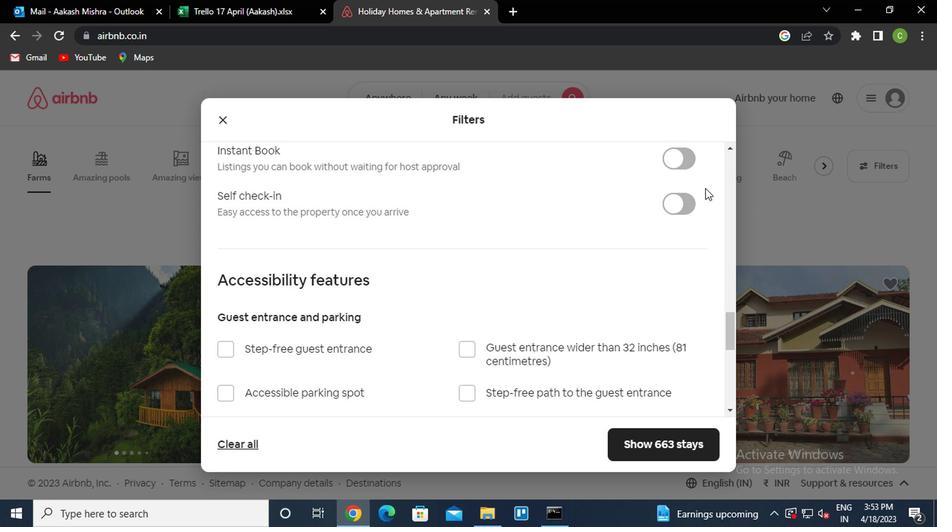 
Action: Mouse pressed left at (682, 198)
Screenshot: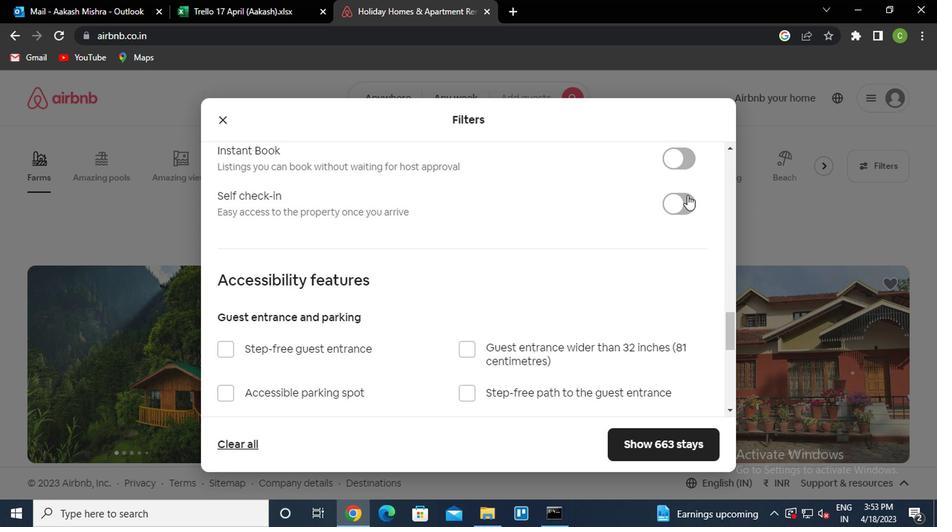 
Action: Mouse moved to (536, 335)
Screenshot: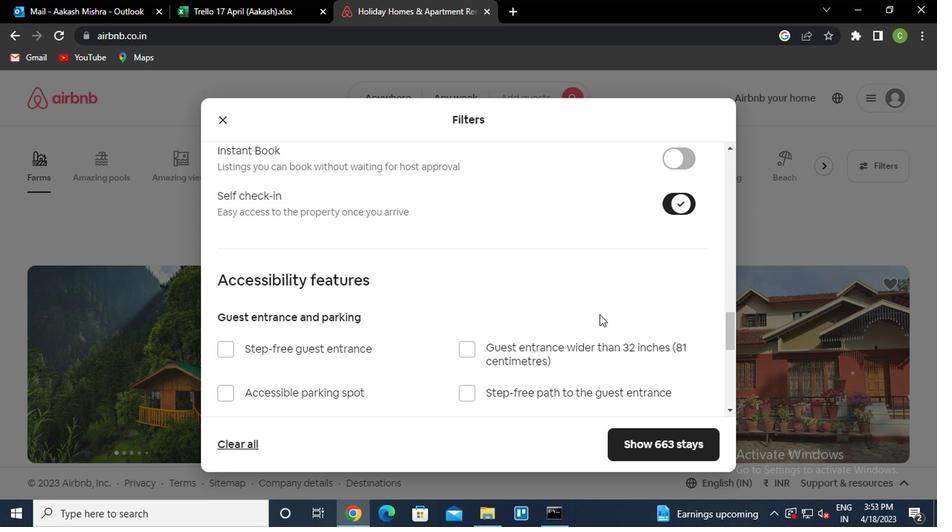 
Action: Mouse scrolled (536, 335) with delta (0, 0)
Screenshot: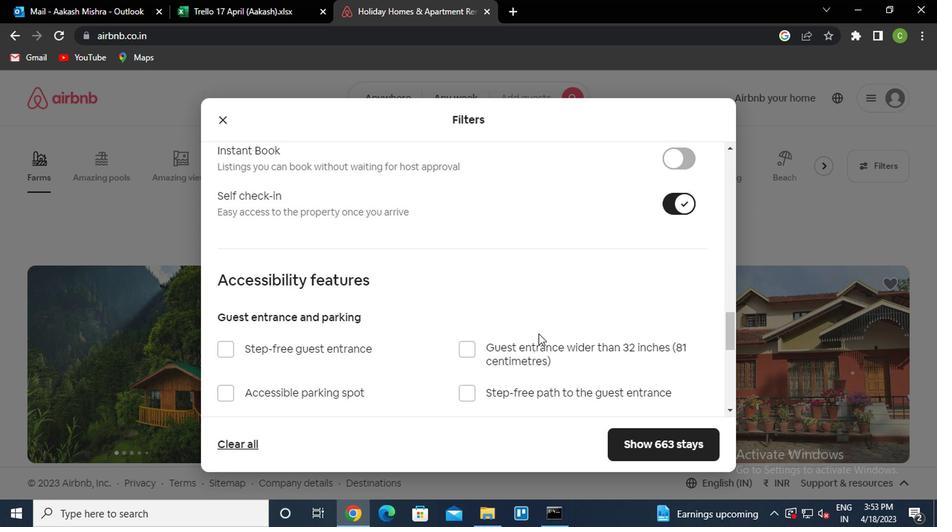 
Action: Mouse moved to (535, 336)
Screenshot: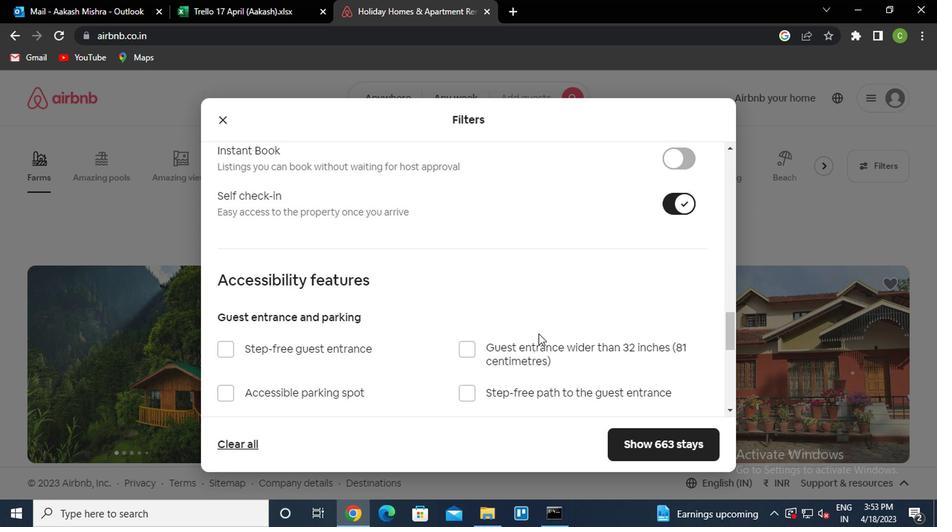 
Action: Mouse scrolled (535, 335) with delta (0, 0)
Screenshot: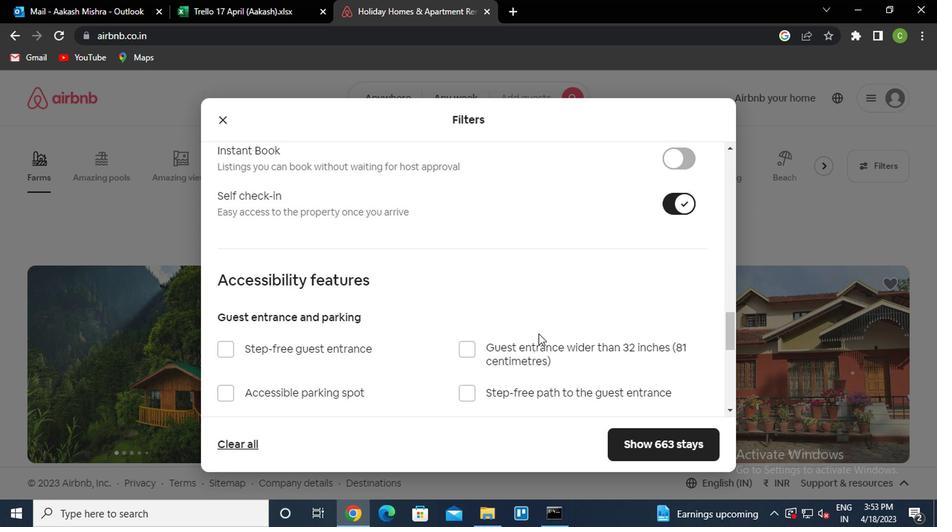 
Action: Mouse moved to (535, 341)
Screenshot: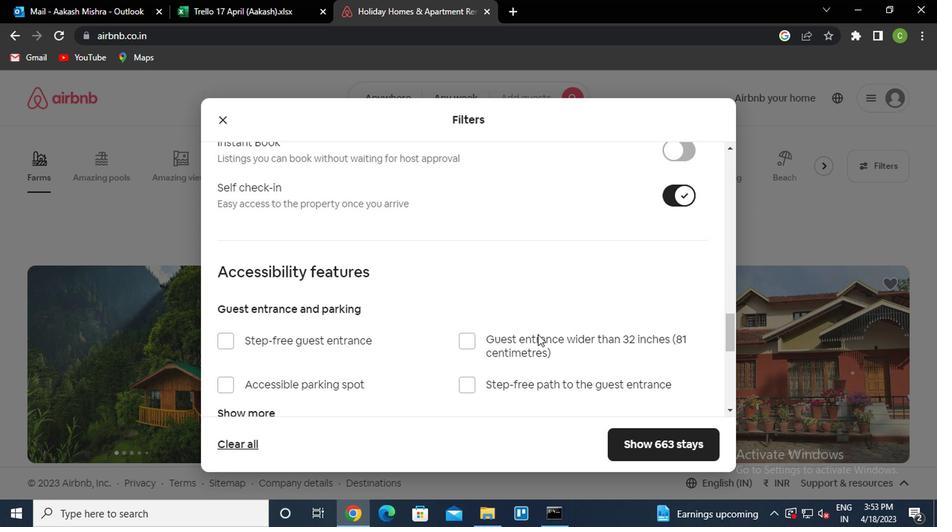 
Action: Mouse scrolled (535, 340) with delta (0, 0)
Screenshot: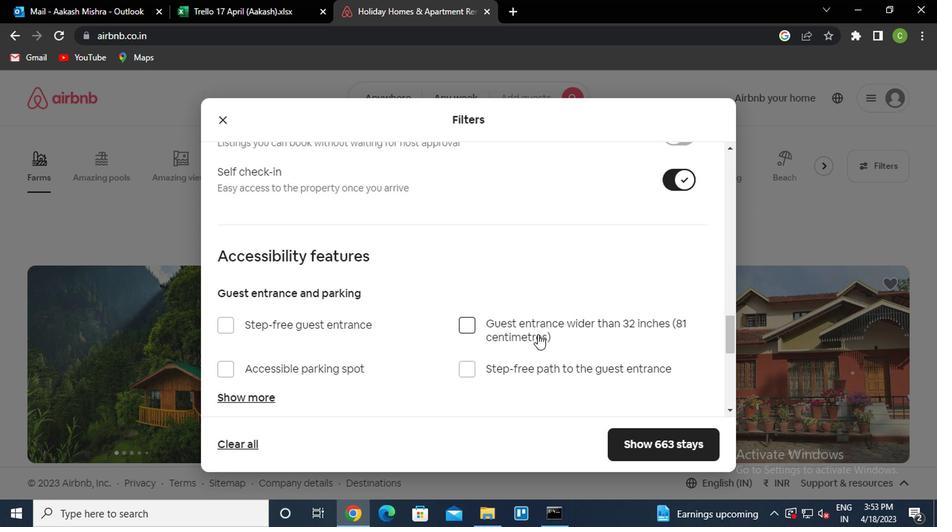 
Action: Mouse scrolled (535, 340) with delta (0, 0)
Screenshot: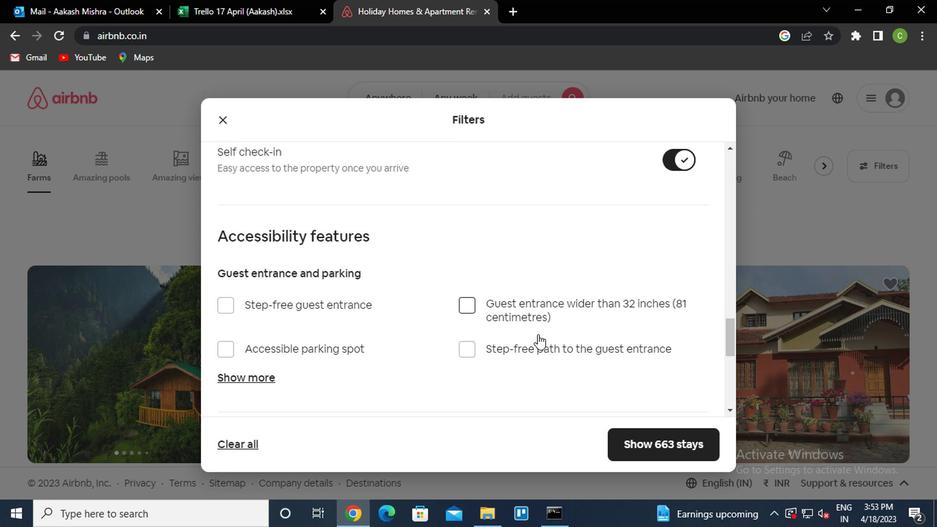 
Action: Mouse moved to (535, 342)
Screenshot: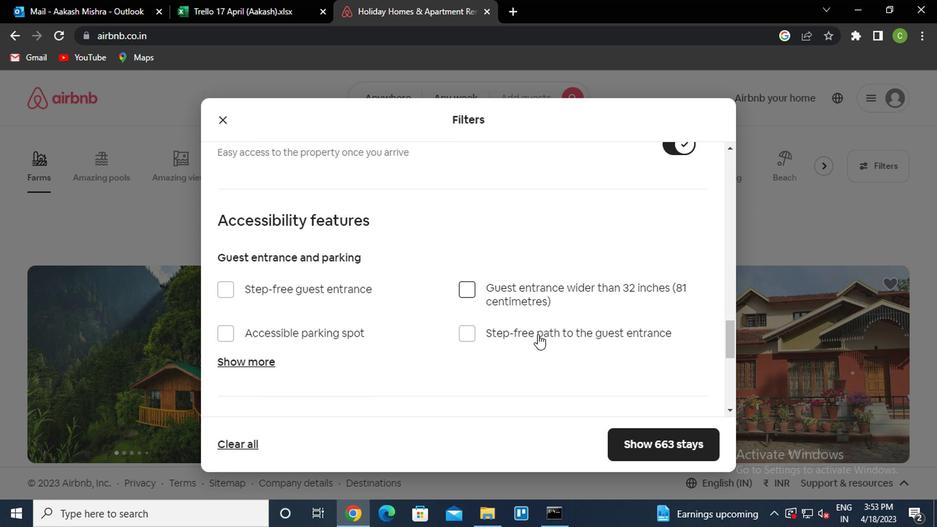 
Action: Mouse scrolled (535, 341) with delta (0, 0)
Screenshot: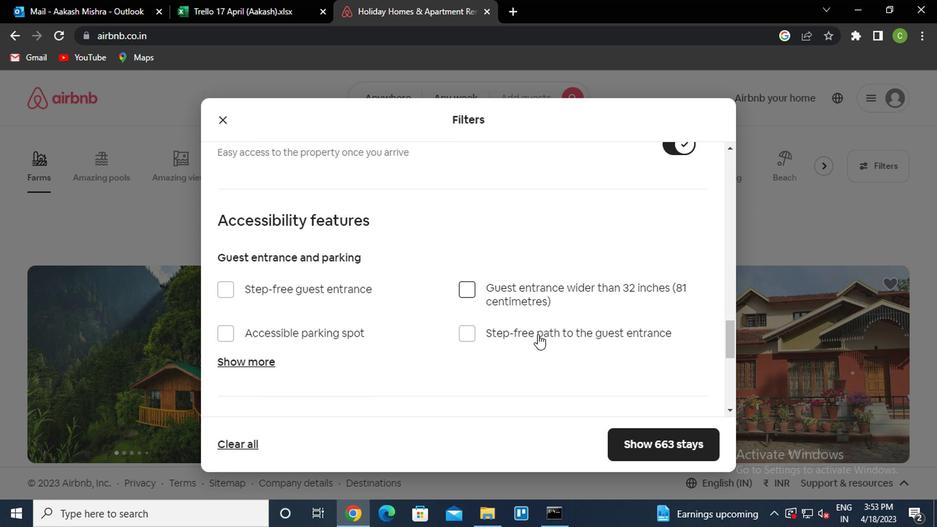 
Action: Mouse scrolled (535, 341) with delta (0, 0)
Screenshot: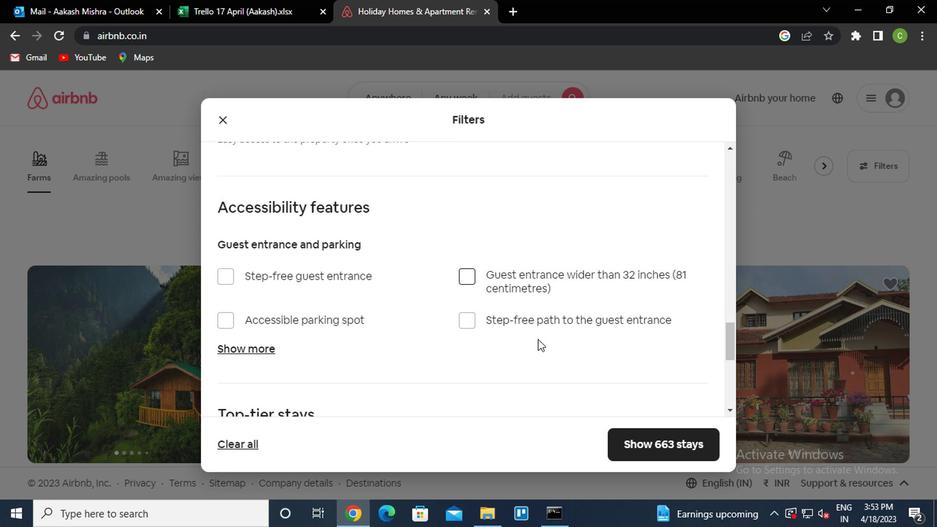 
Action: Mouse scrolled (535, 341) with delta (0, 0)
Screenshot: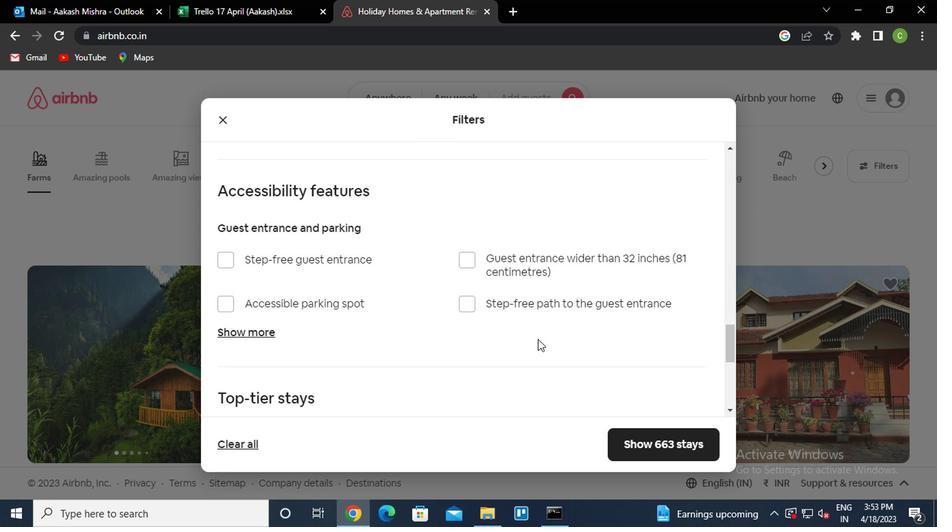 
Action: Mouse moved to (255, 377)
Screenshot: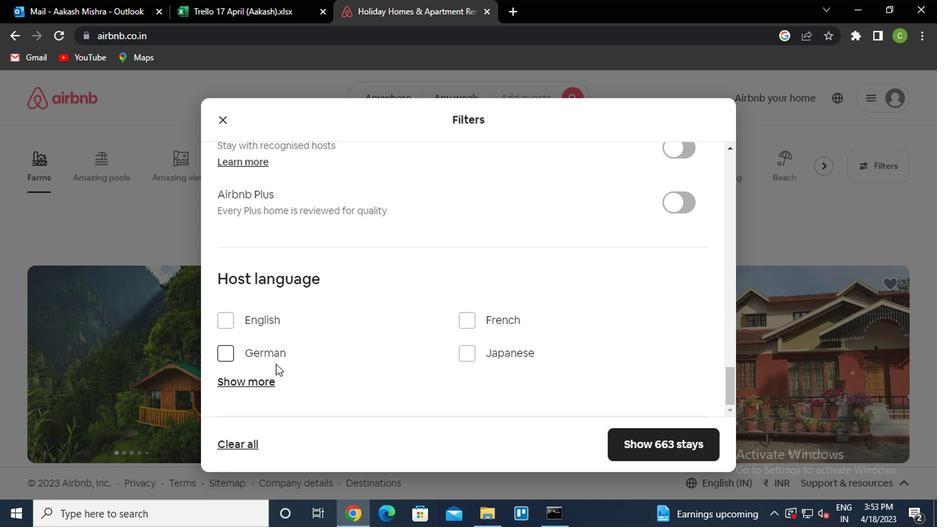 
Action: Mouse pressed left at (255, 377)
Screenshot: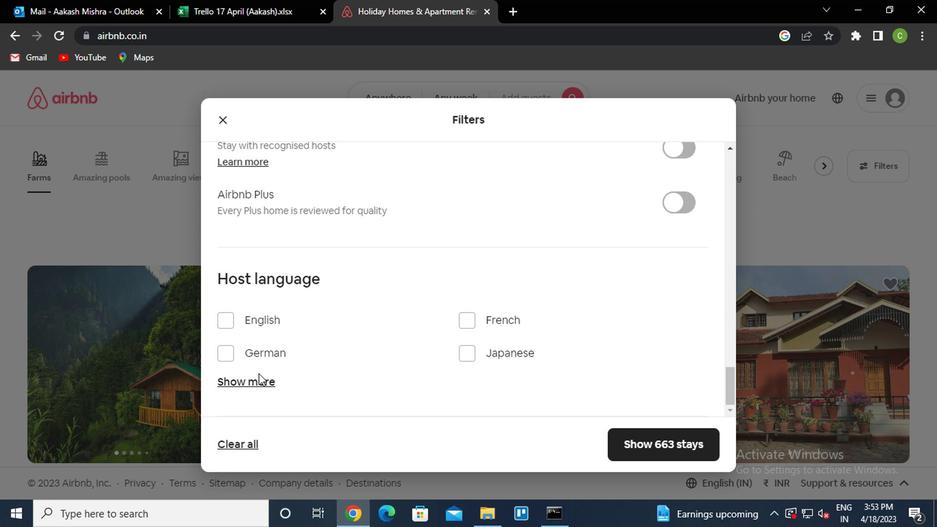 
Action: Mouse moved to (258, 380)
Screenshot: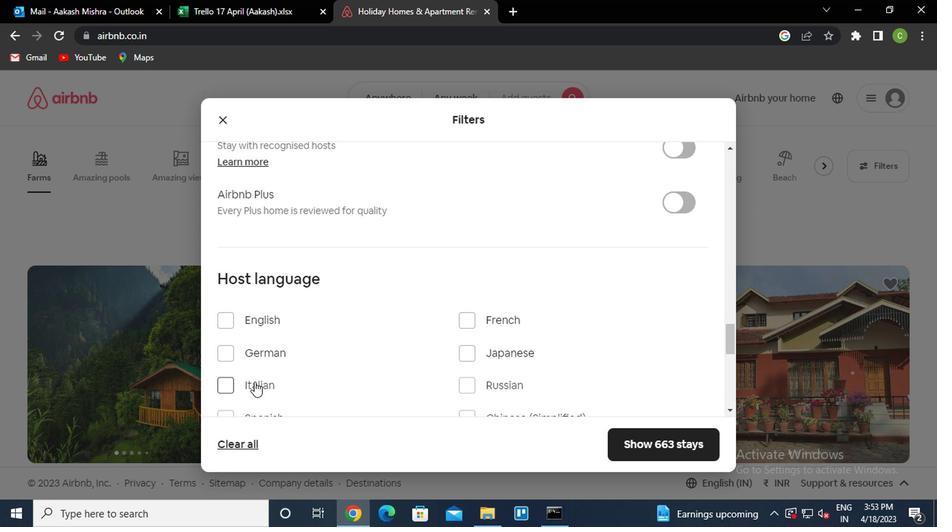
Action: Mouse scrolled (258, 379) with delta (0, 0)
Screenshot: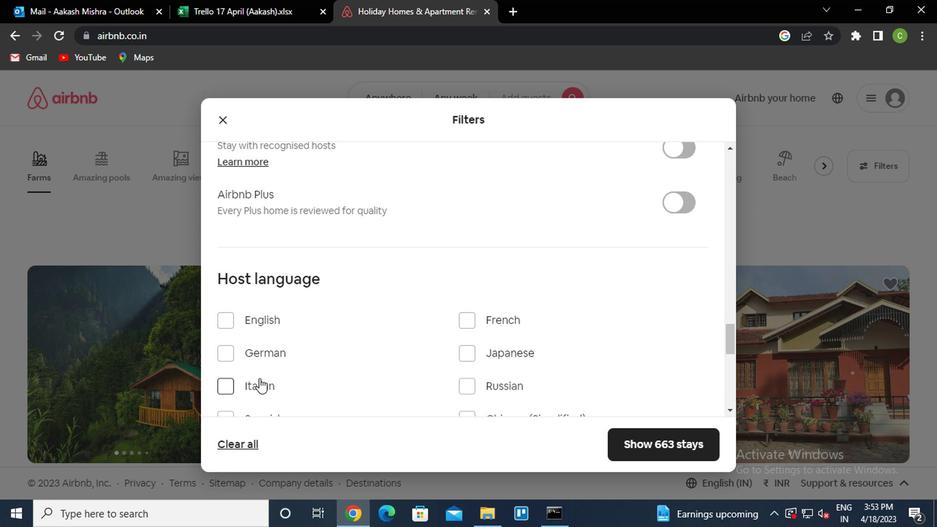 
Action: Mouse moved to (225, 354)
Screenshot: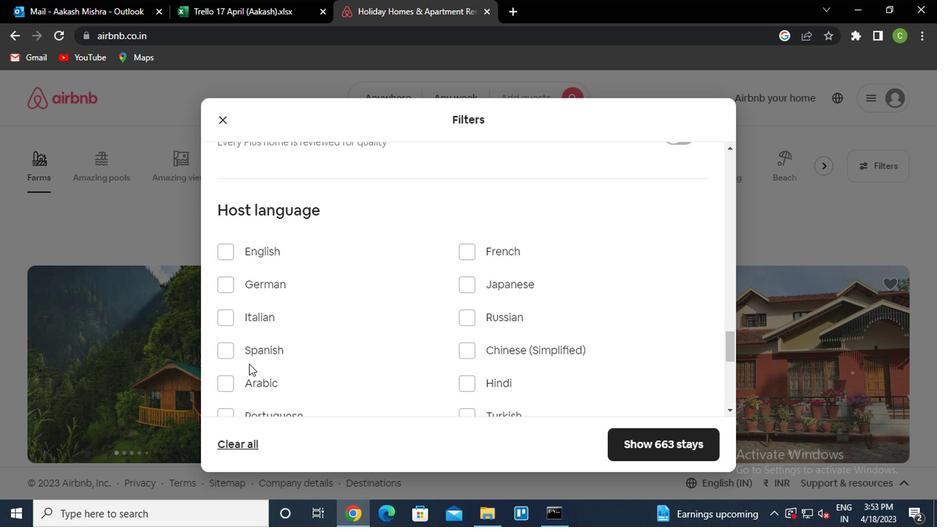 
Action: Mouse pressed left at (225, 354)
Screenshot: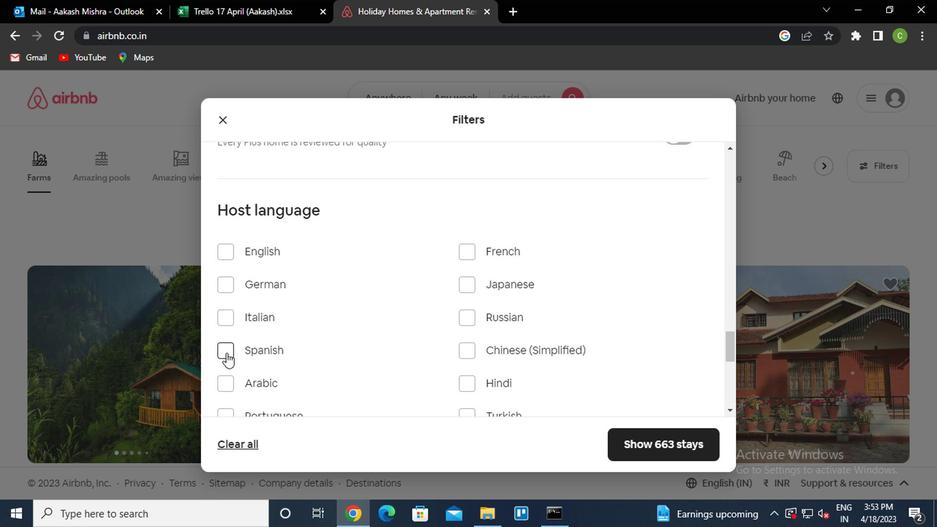 
Action: Mouse moved to (654, 444)
Screenshot: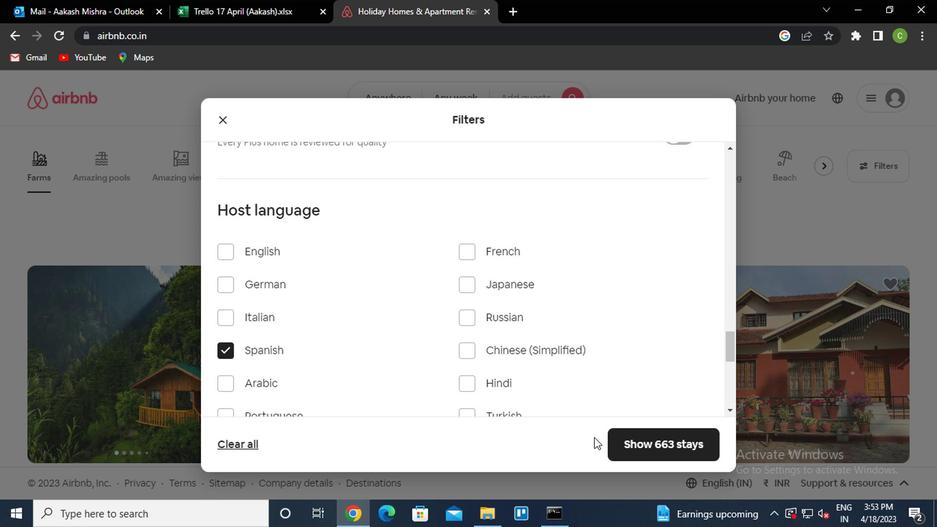
Action: Mouse pressed left at (654, 444)
Screenshot: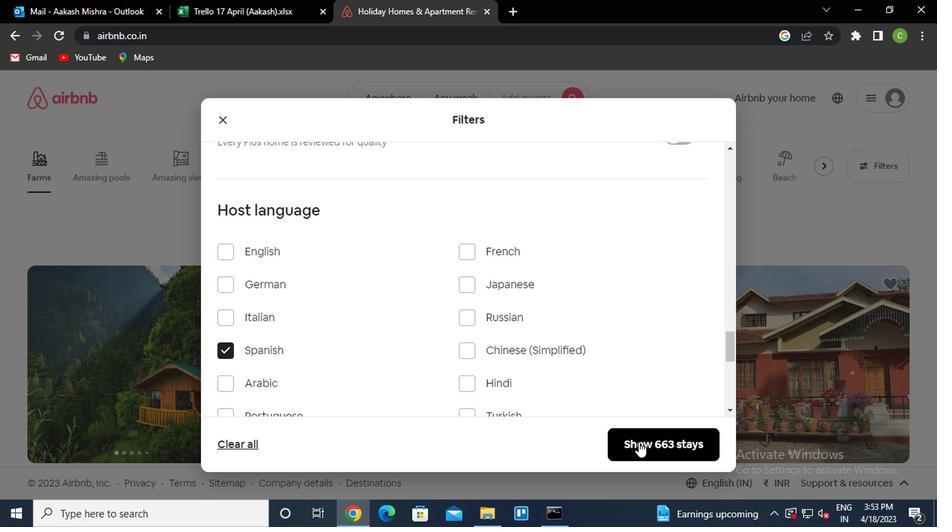 
Action: Mouse moved to (525, 350)
Screenshot: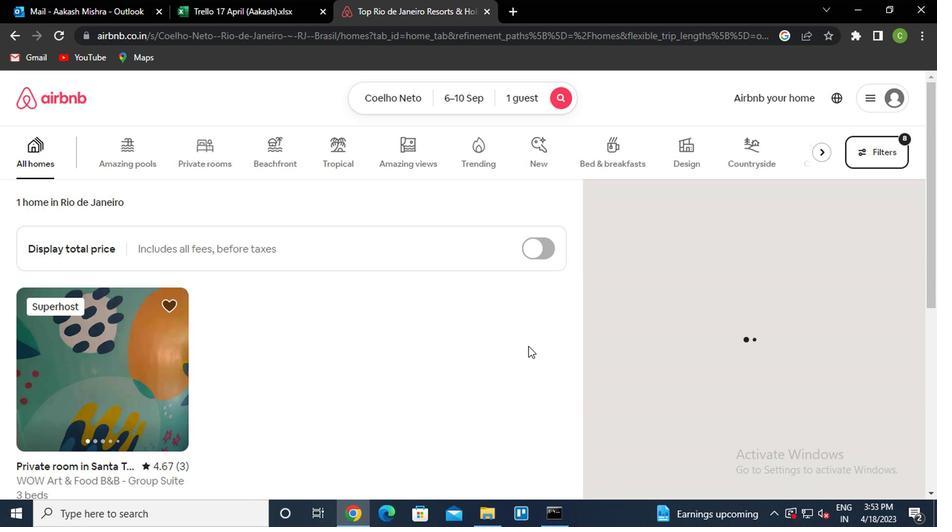 
